 Task: Create a due date automation trigger when advanced on, 2 working days after a card is due add fields with custom field "Resume" set to a number greater than 1 and greater or equal to 10 at 11:00 AM.
Action: Mouse moved to (1200, 96)
Screenshot: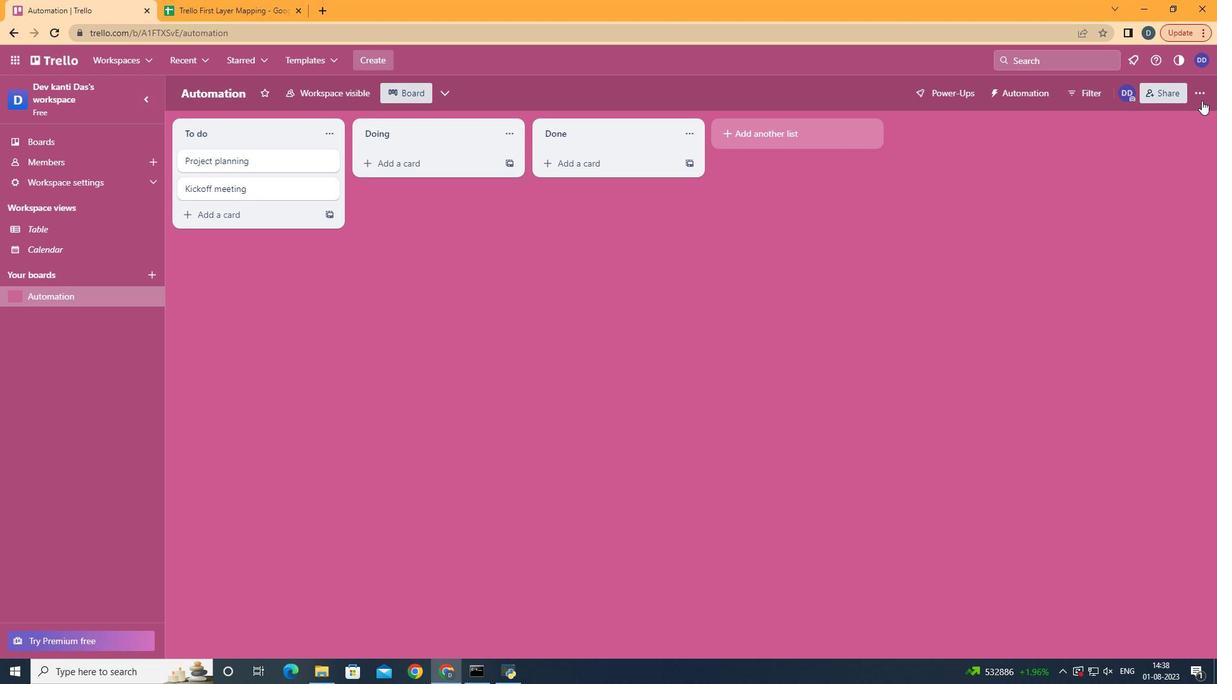 
Action: Mouse pressed left at (1200, 96)
Screenshot: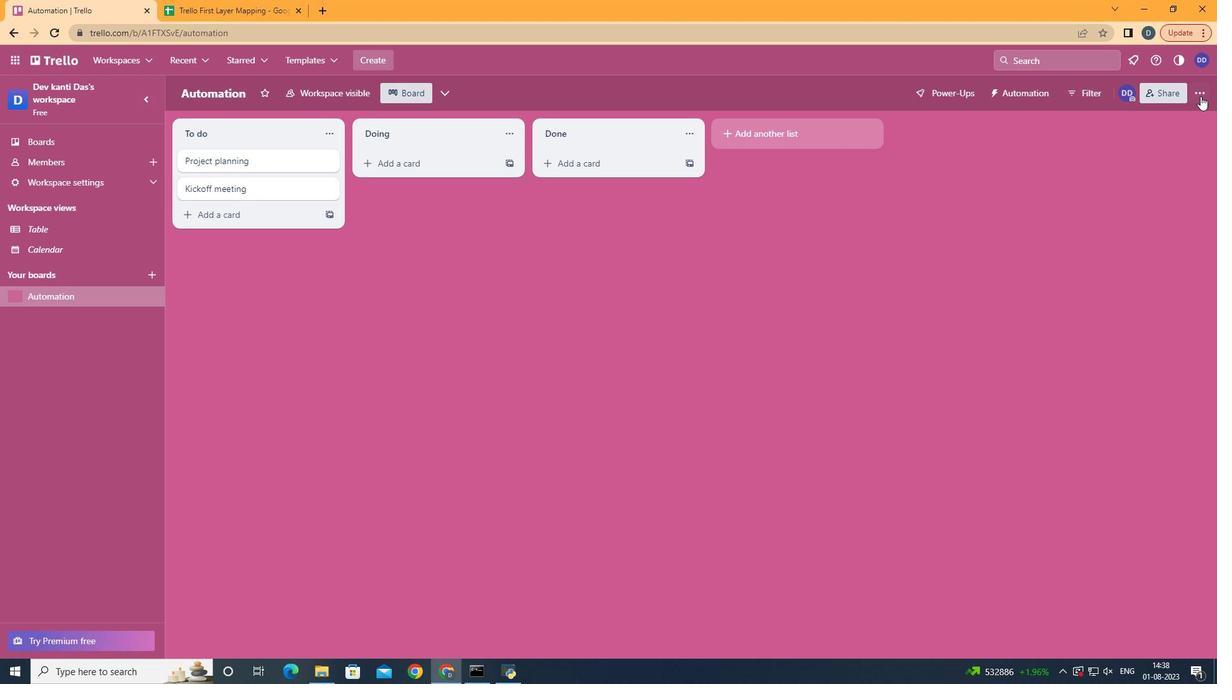 
Action: Mouse moved to (1130, 269)
Screenshot: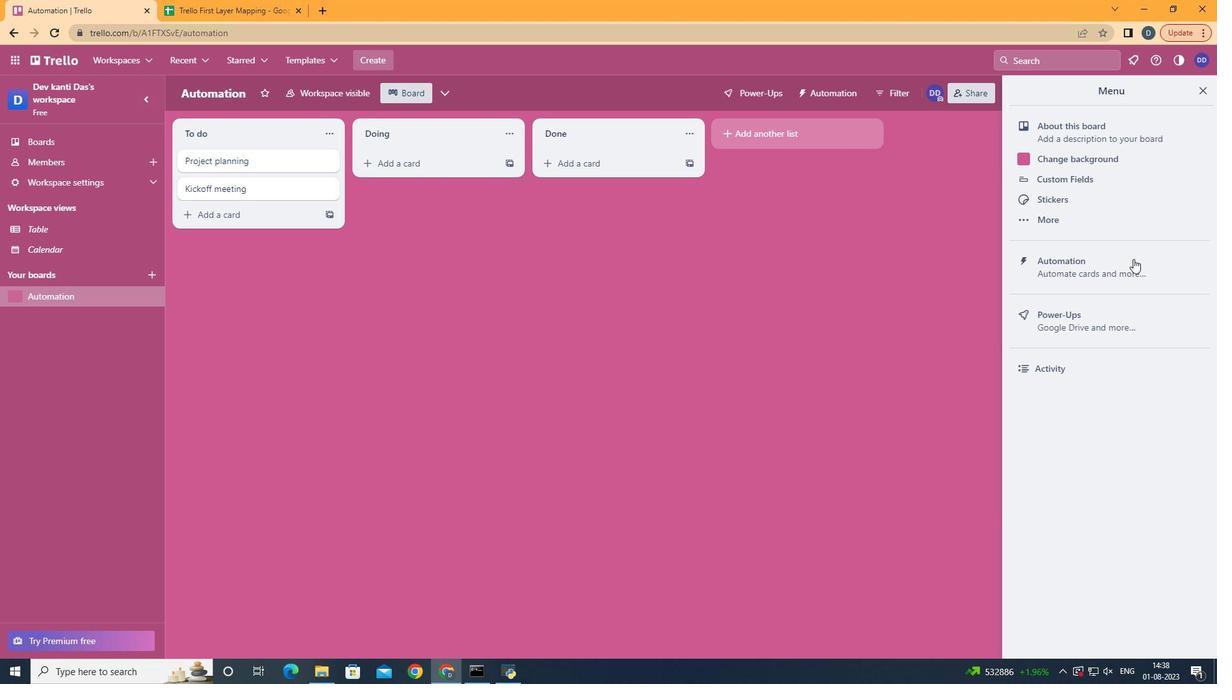 
Action: Mouse pressed left at (1130, 269)
Screenshot: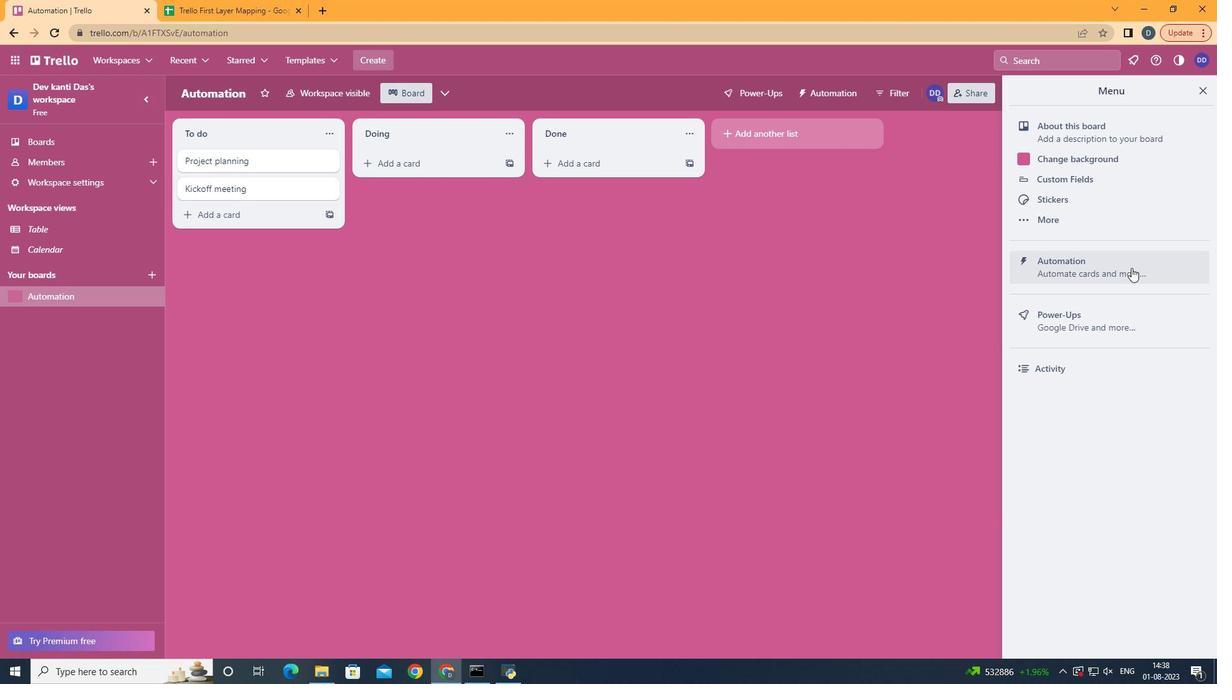 
Action: Mouse moved to (221, 254)
Screenshot: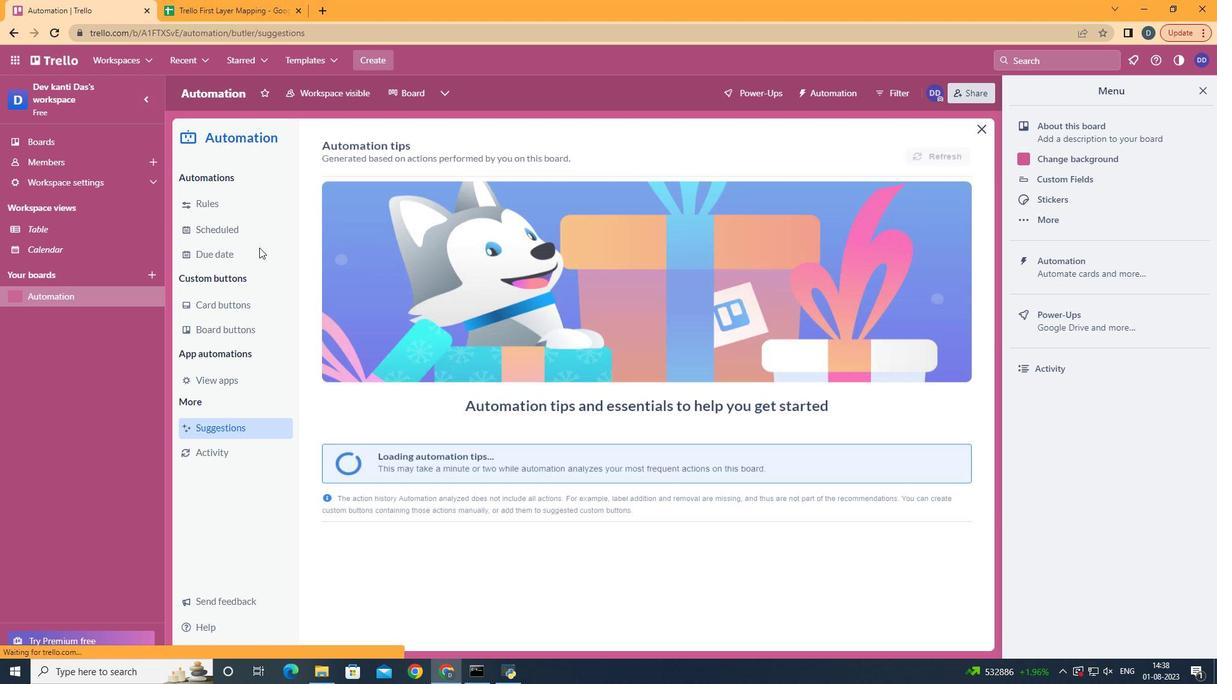 
Action: Mouse pressed left at (221, 254)
Screenshot: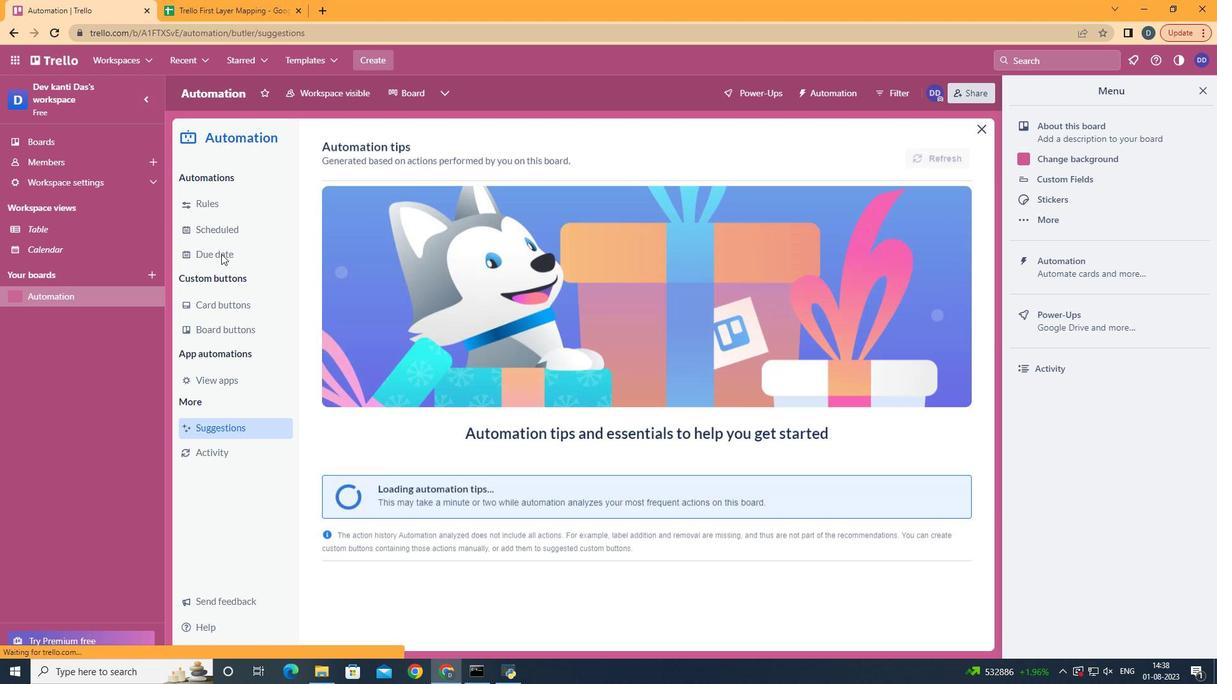 
Action: Mouse moved to (883, 153)
Screenshot: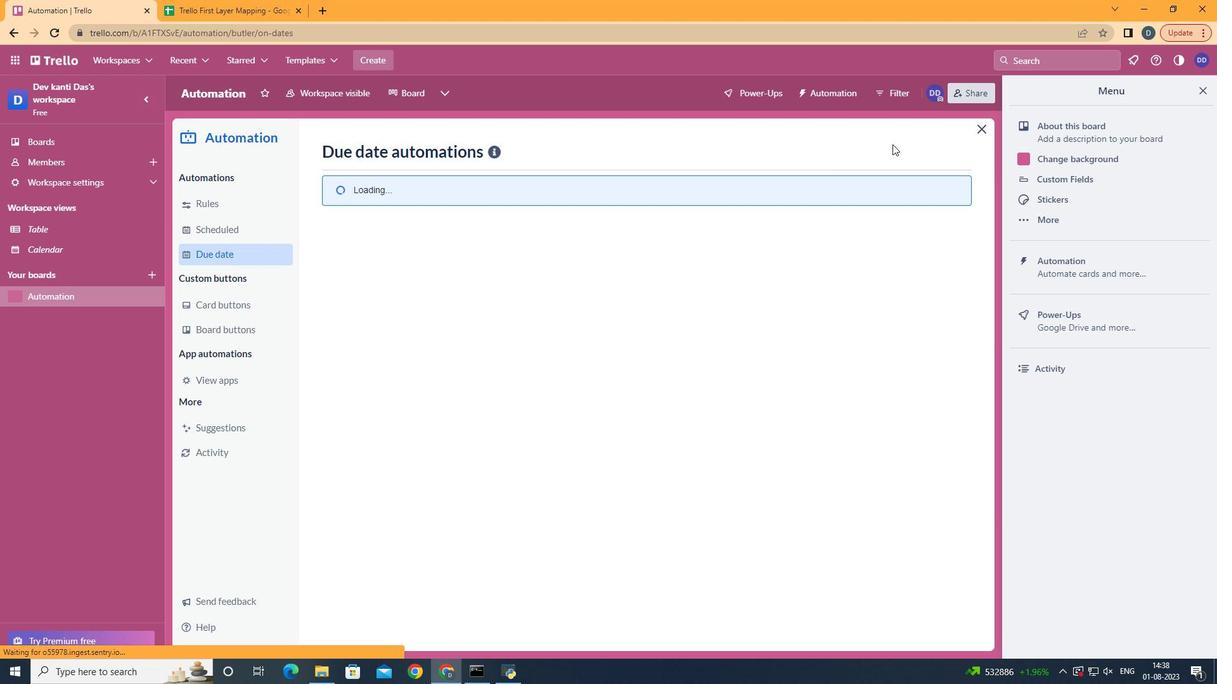 
Action: Mouse pressed left at (883, 153)
Screenshot: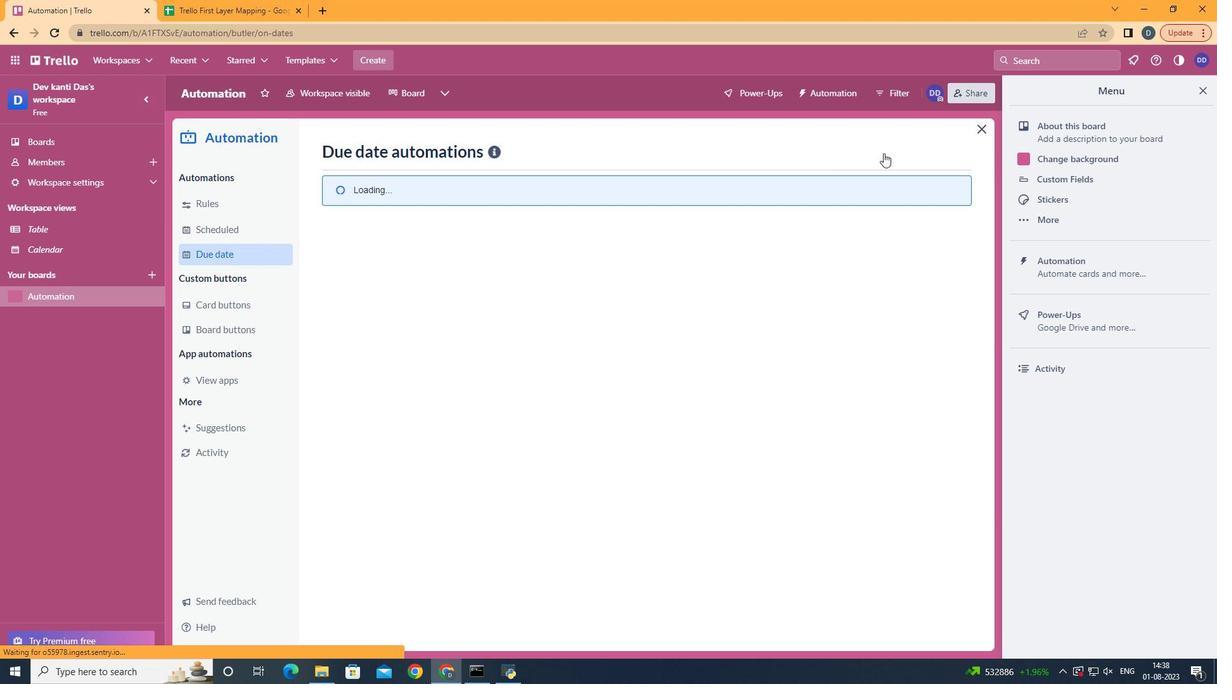 
Action: Mouse moved to (759, 264)
Screenshot: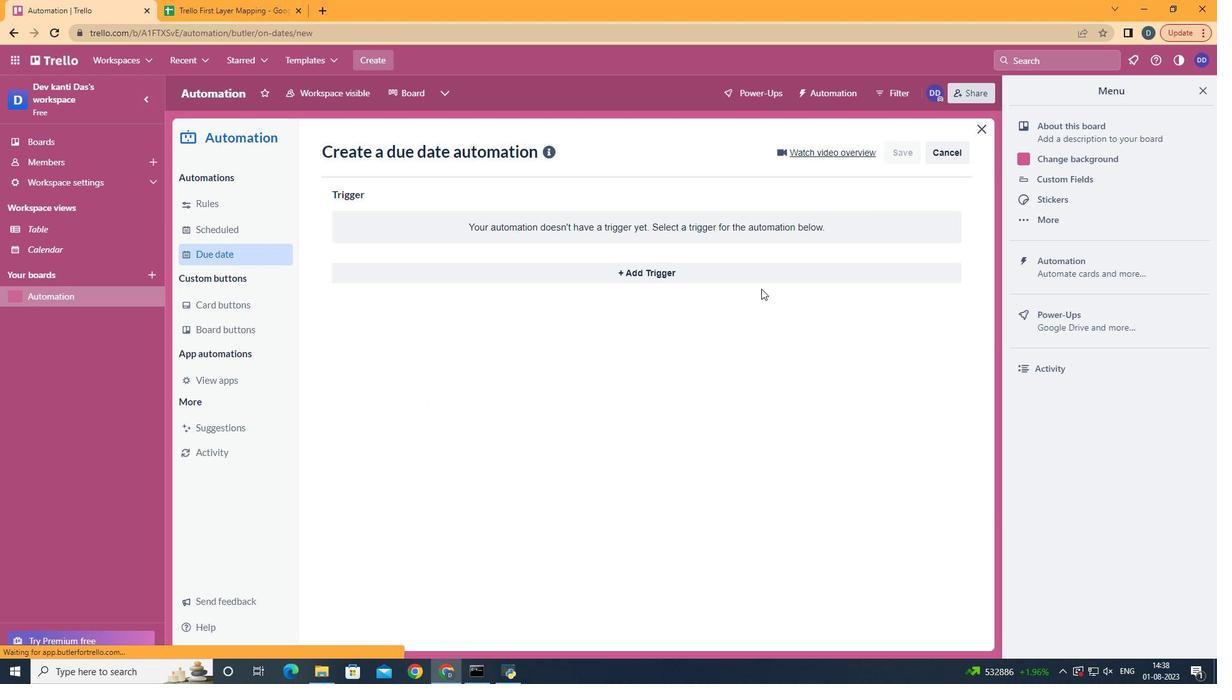 
Action: Mouse pressed left at (759, 264)
Screenshot: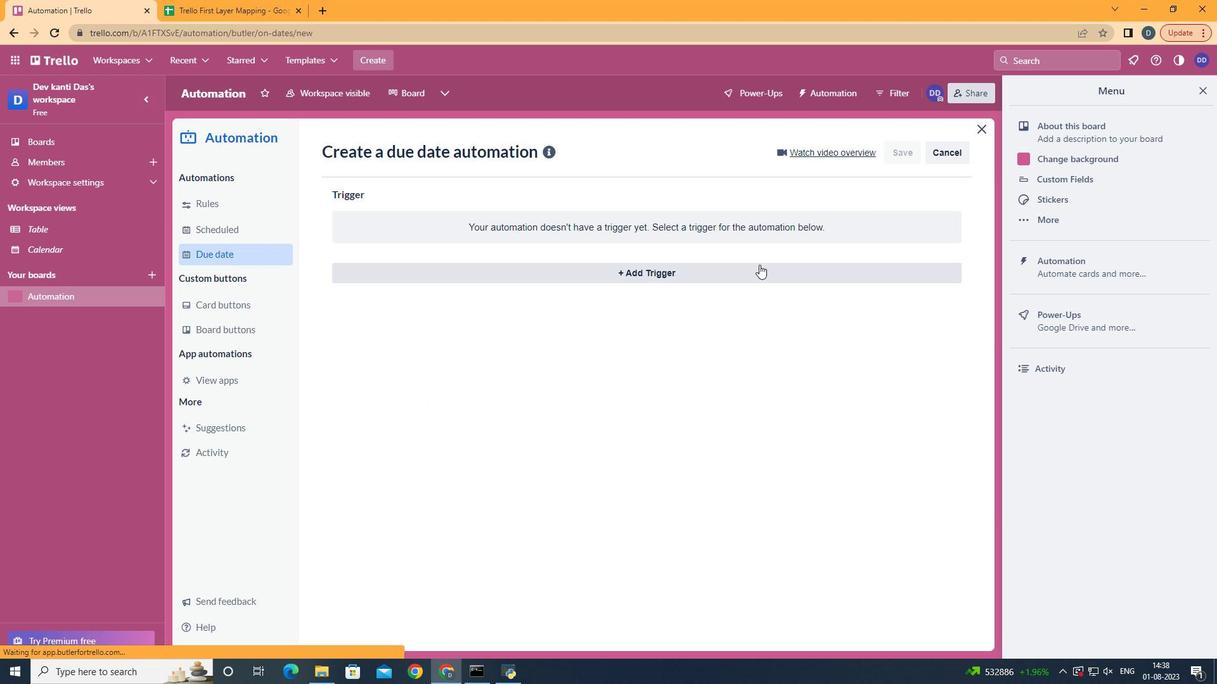 
Action: Mouse moved to (410, 515)
Screenshot: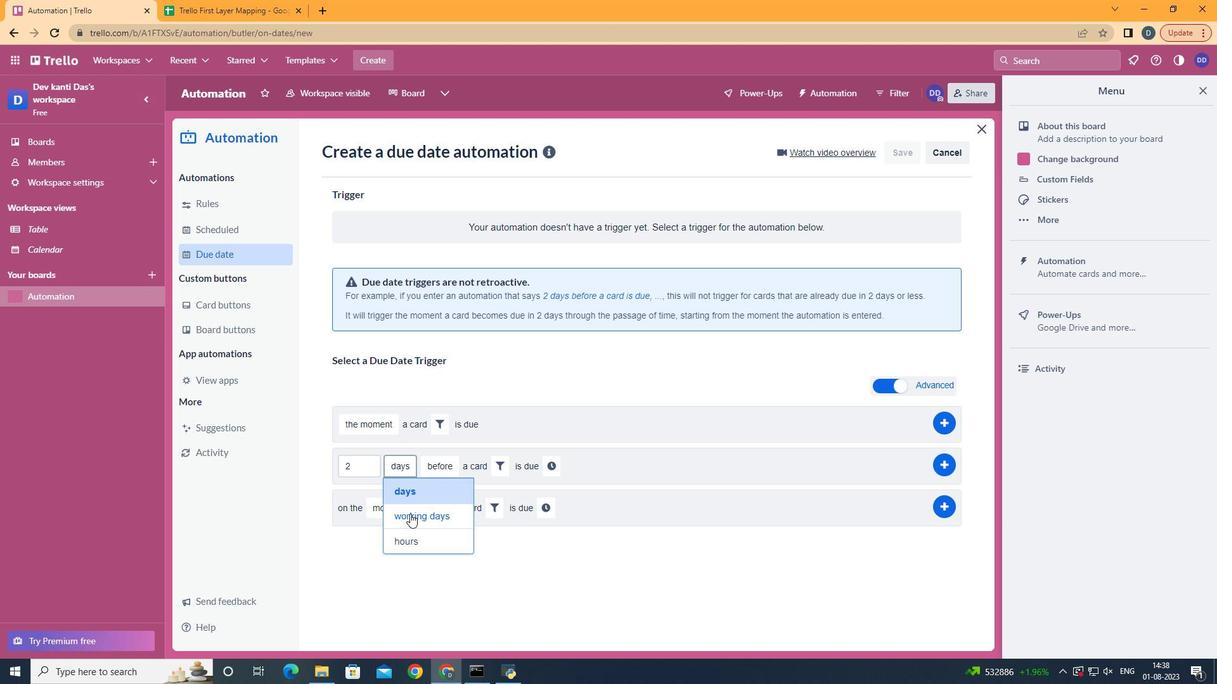
Action: Mouse pressed left at (410, 515)
Screenshot: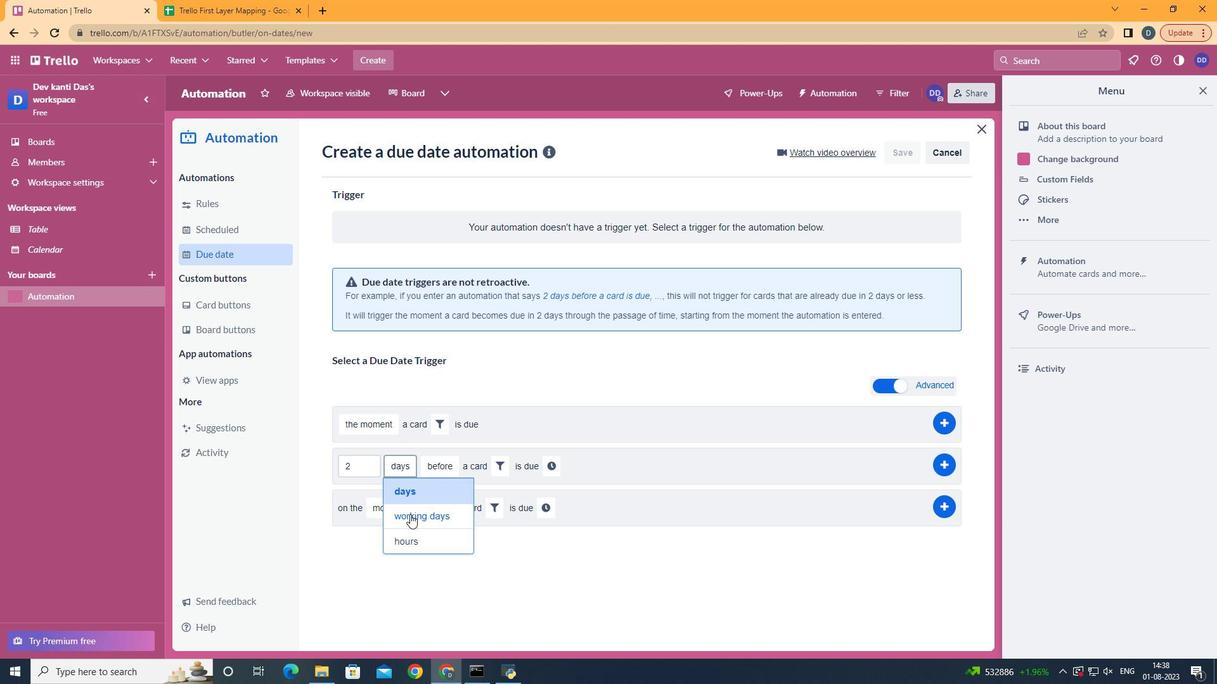 
Action: Mouse moved to (476, 523)
Screenshot: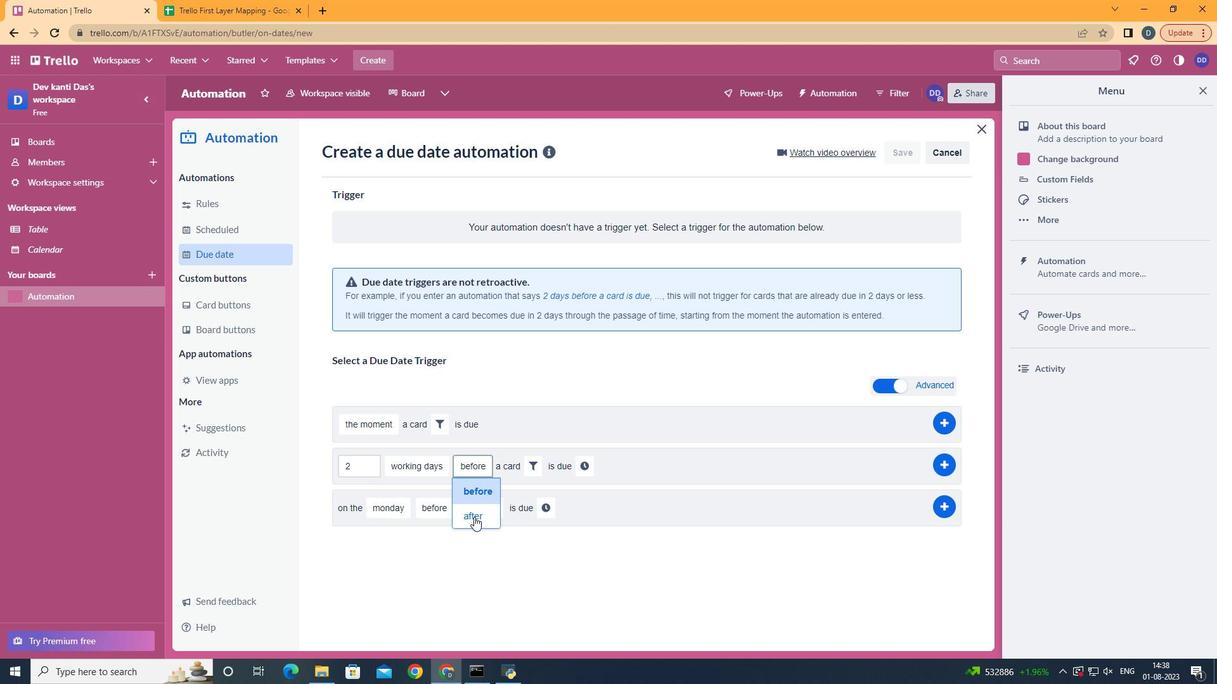 
Action: Mouse pressed left at (476, 523)
Screenshot: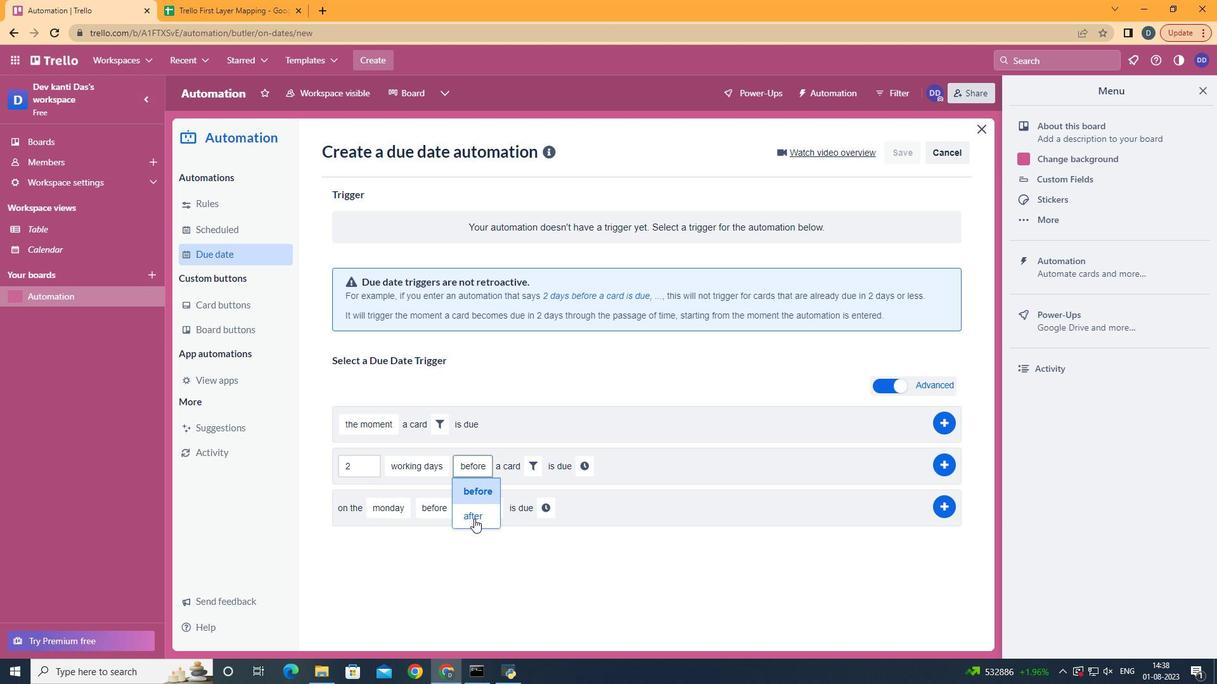 
Action: Mouse moved to (520, 461)
Screenshot: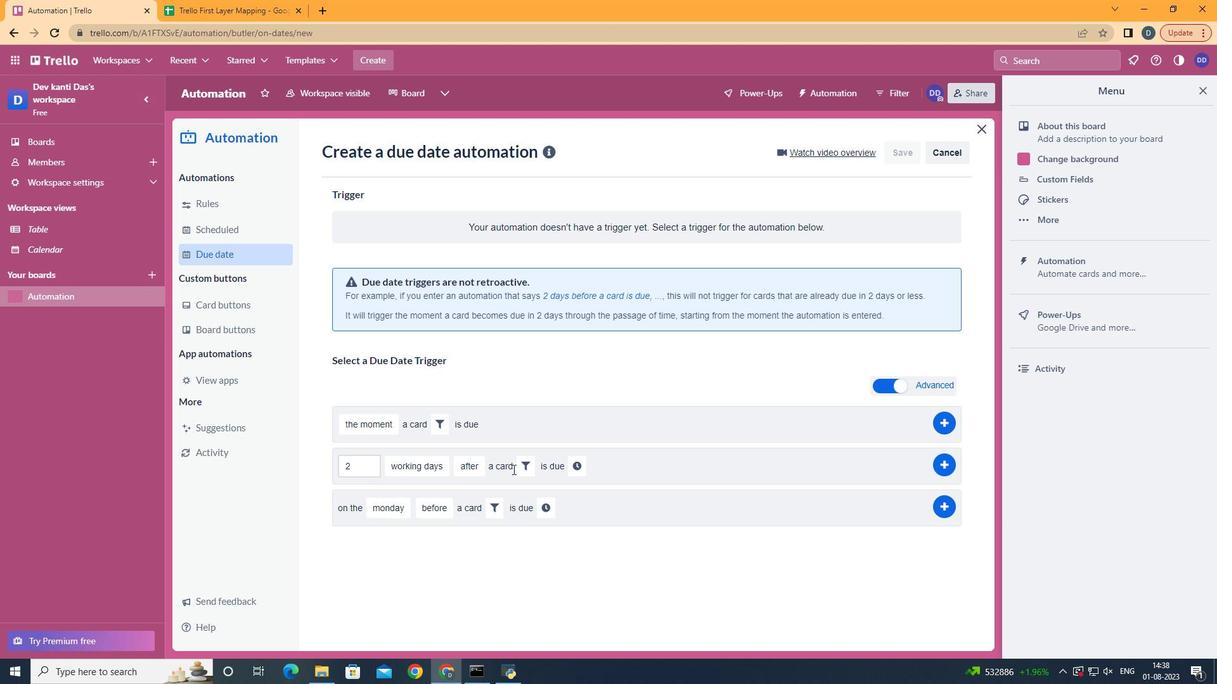 
Action: Mouse pressed left at (520, 461)
Screenshot: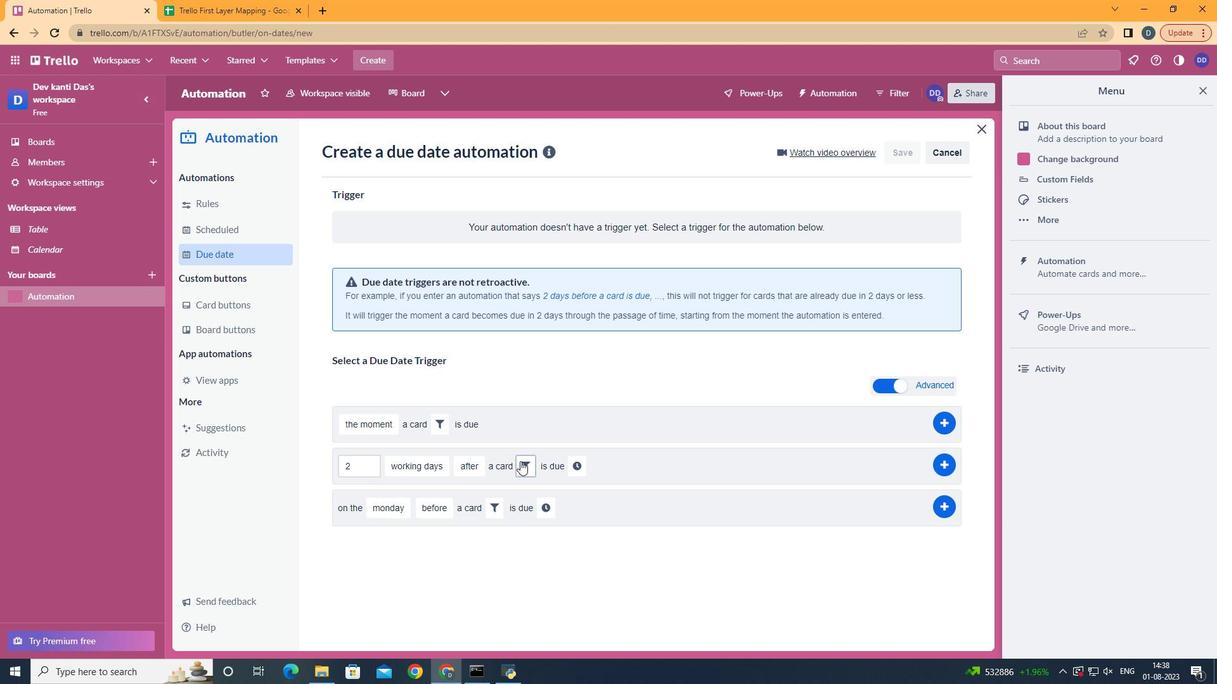 
Action: Mouse moved to (730, 508)
Screenshot: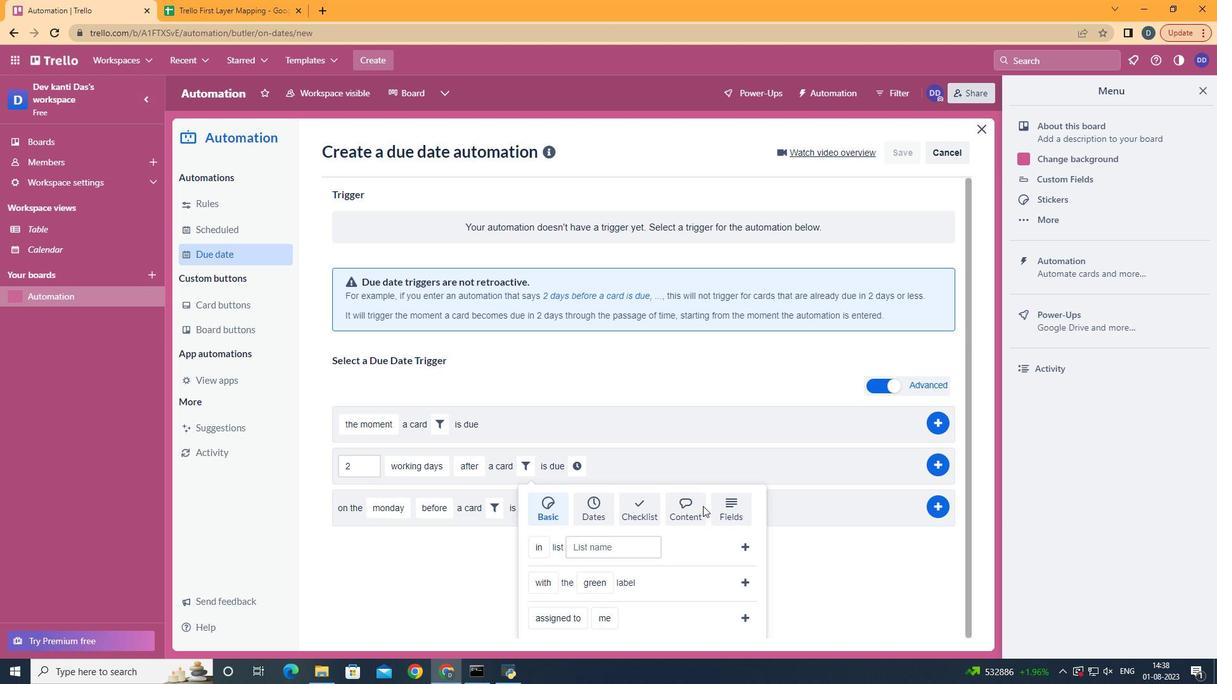 
Action: Mouse pressed left at (730, 508)
Screenshot: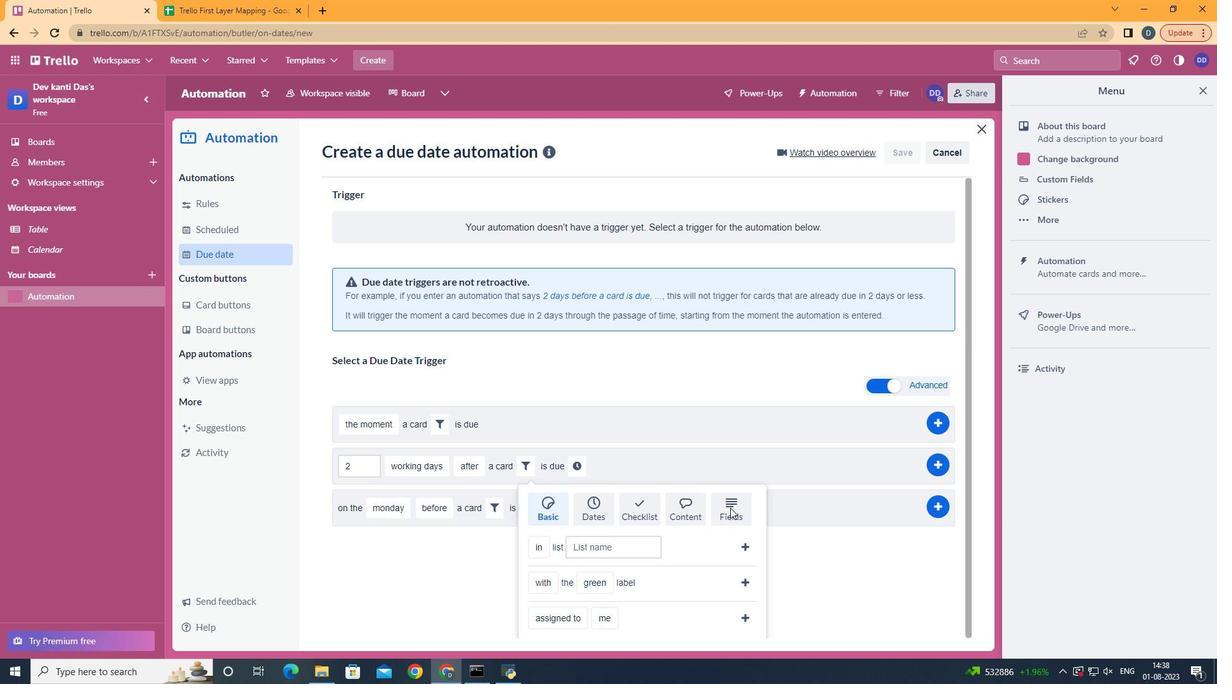 
Action: Mouse moved to (730, 508)
Screenshot: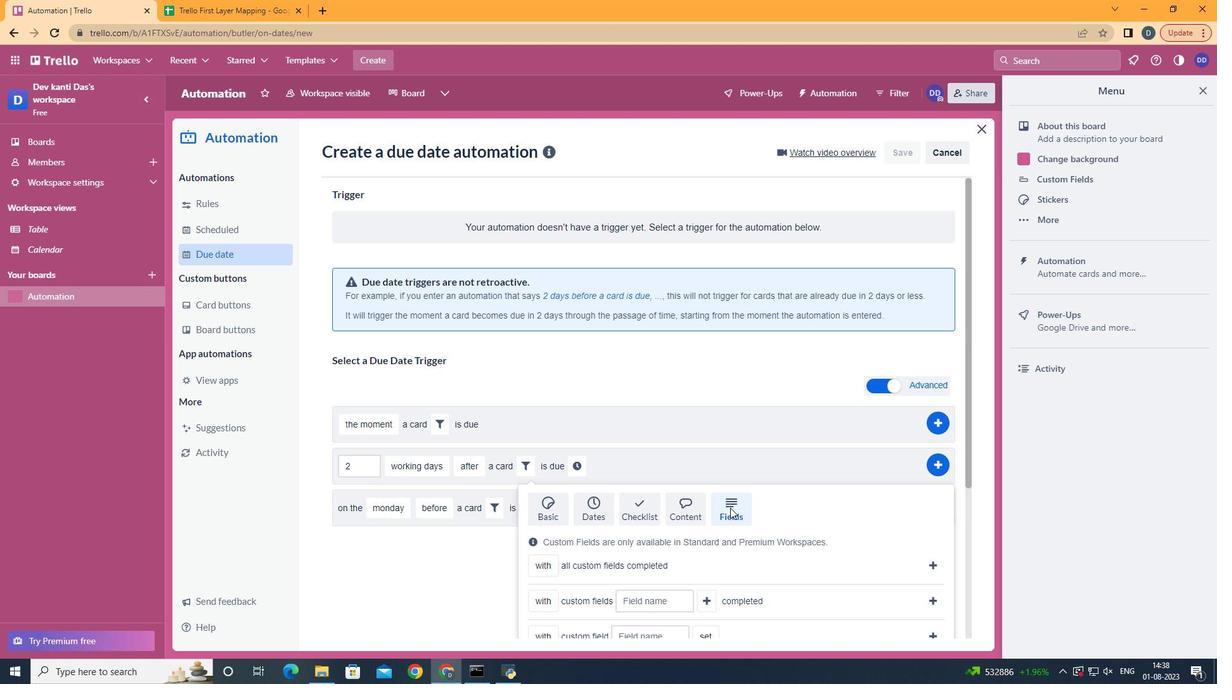 
Action: Mouse scrolled (730, 507) with delta (0, 0)
Screenshot: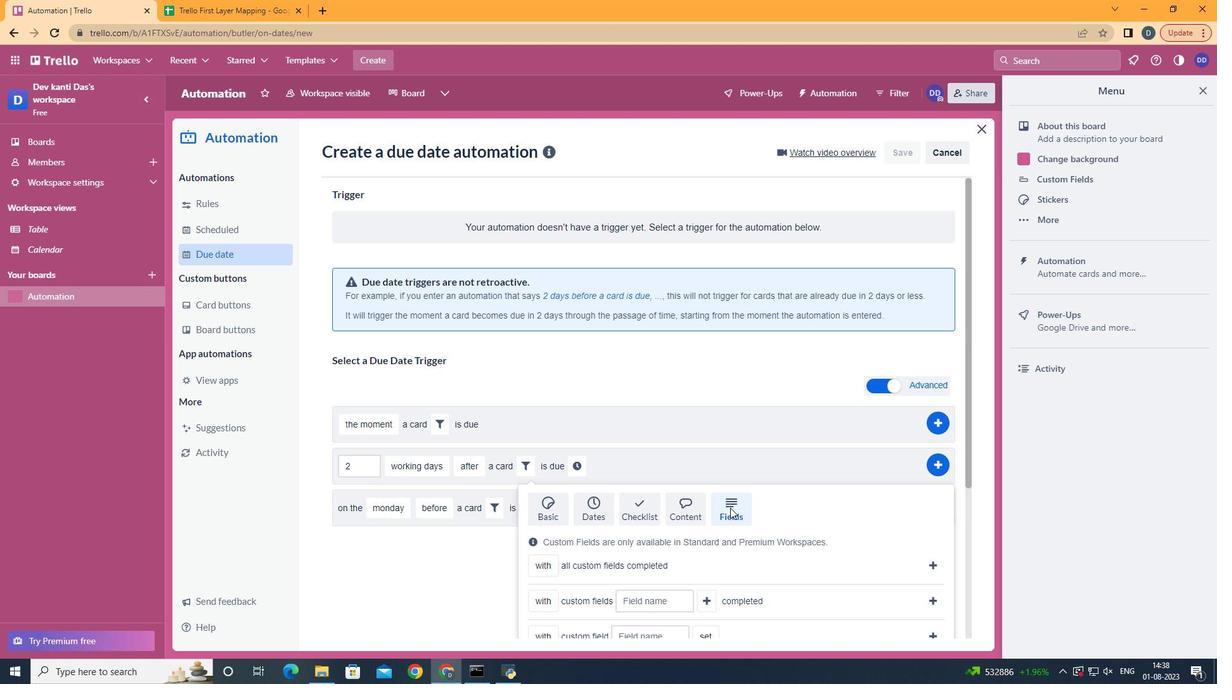
Action: Mouse moved to (733, 509)
Screenshot: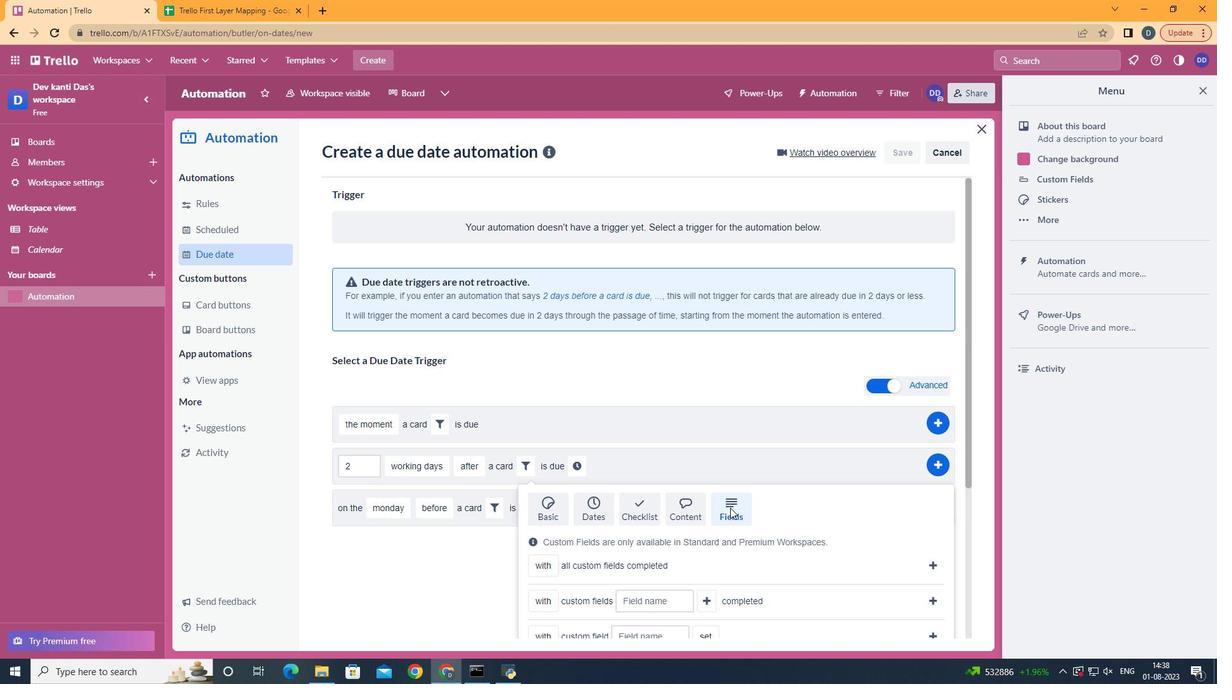 
Action: Mouse scrolled (733, 508) with delta (0, 0)
Screenshot: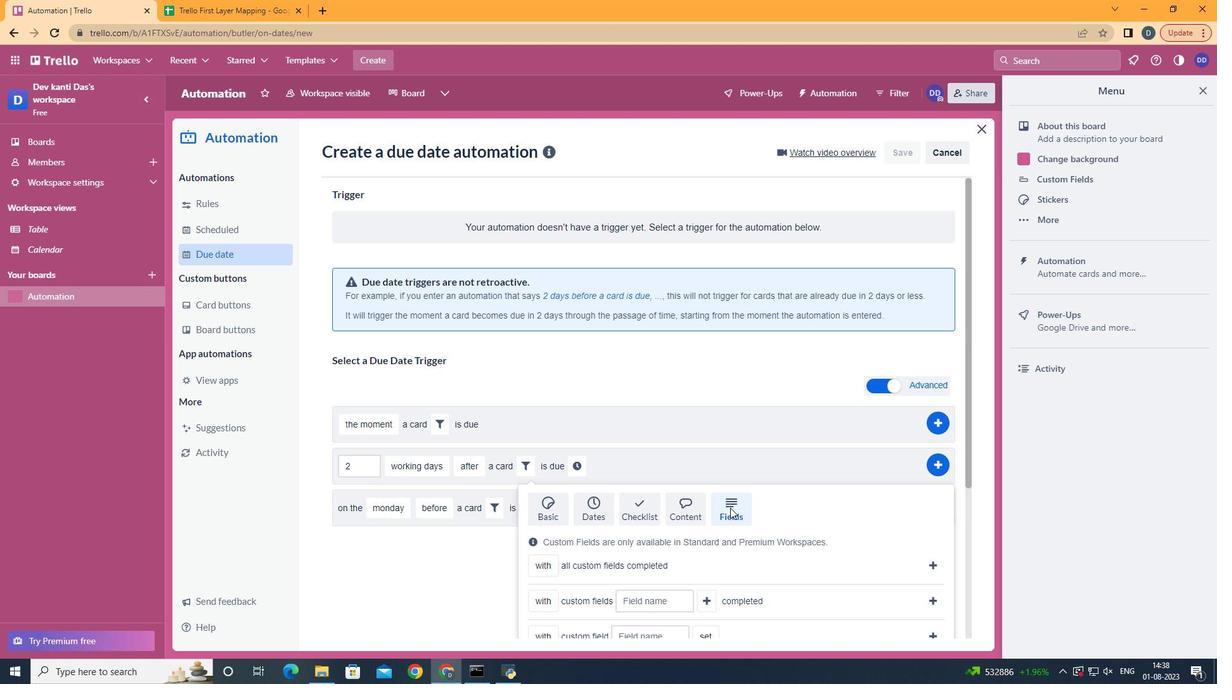 
Action: Mouse moved to (734, 509)
Screenshot: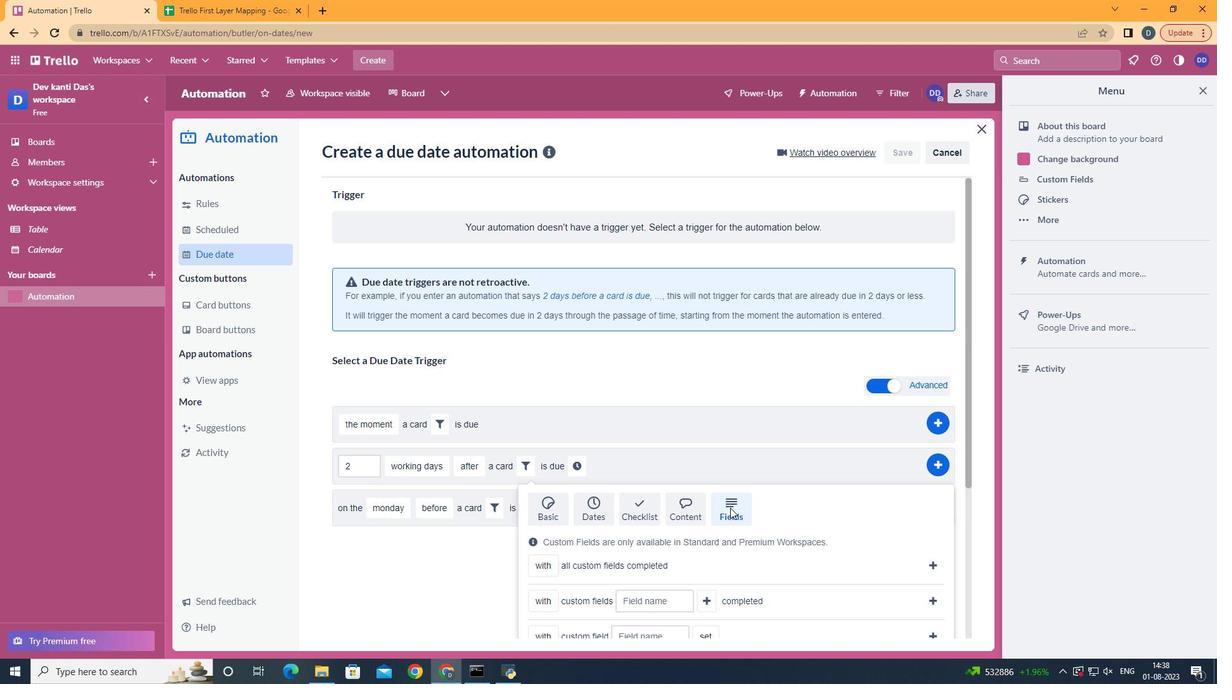 
Action: Mouse scrolled (734, 508) with delta (0, 0)
Screenshot: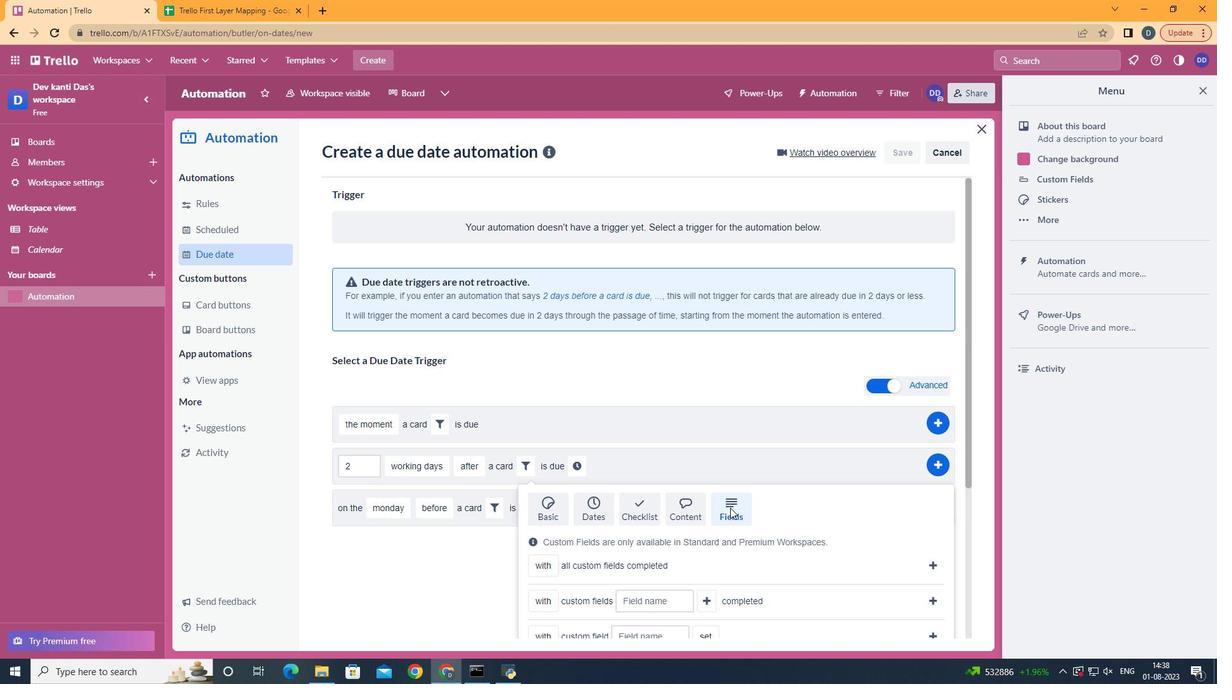 
Action: Mouse moved to (735, 509)
Screenshot: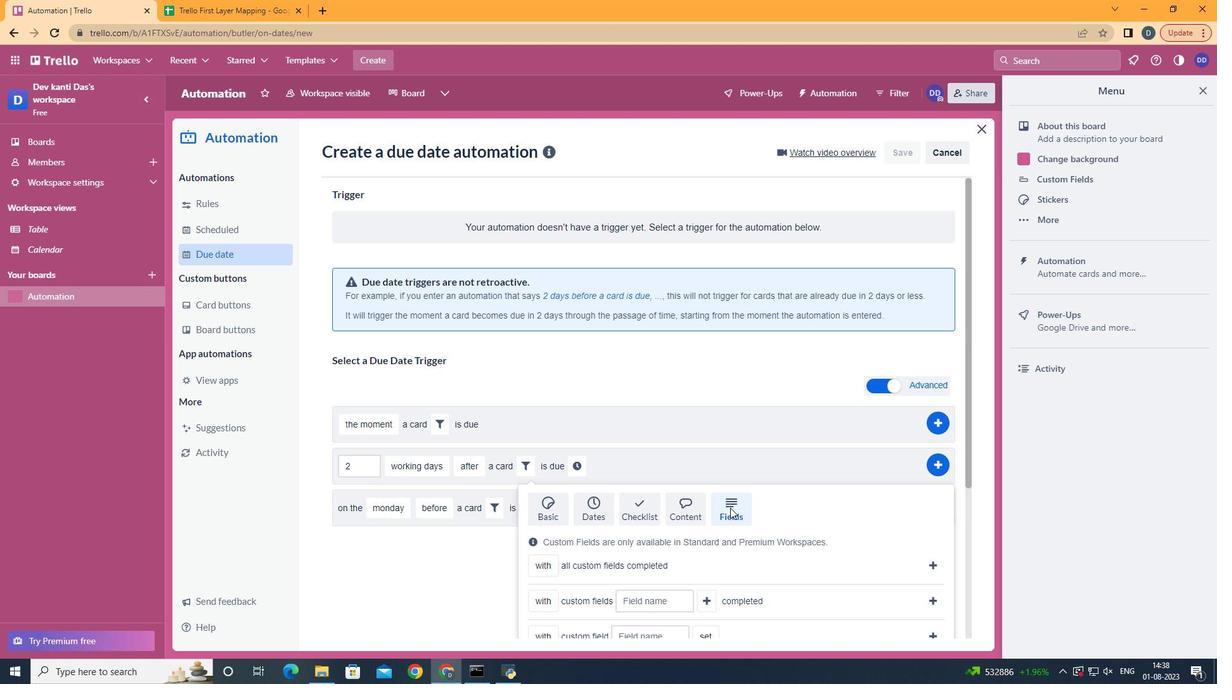 
Action: Mouse scrolled (735, 508) with delta (0, 0)
Screenshot: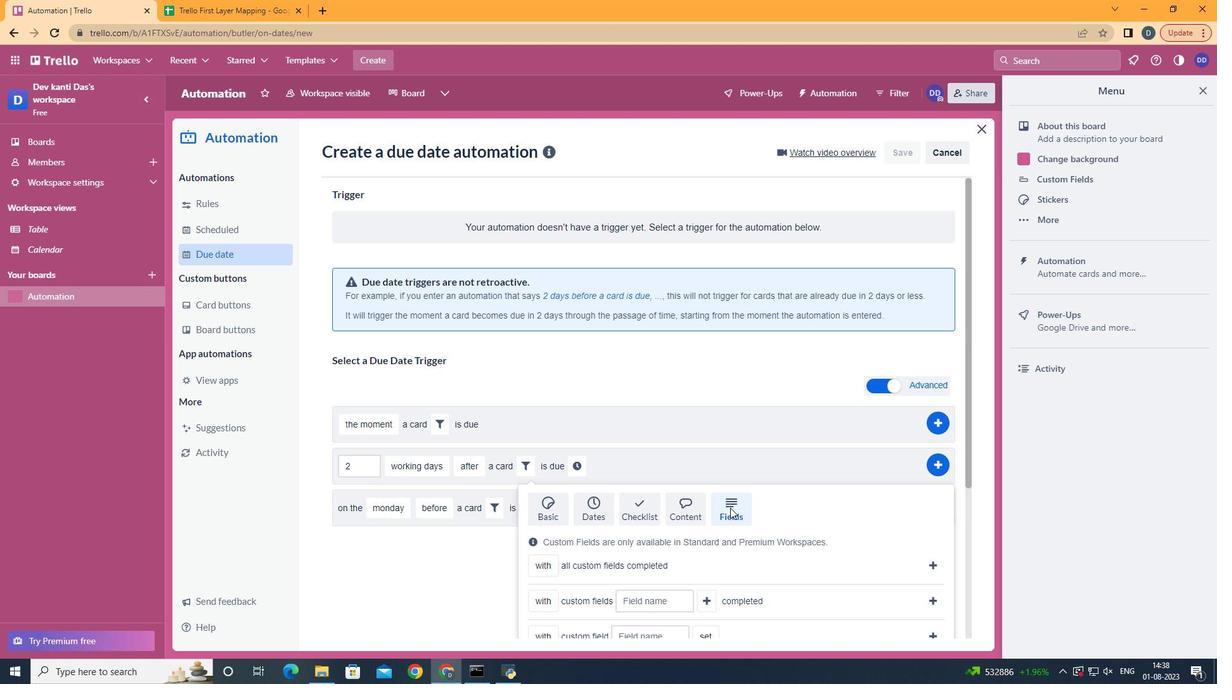 
Action: Mouse moved to (735, 509)
Screenshot: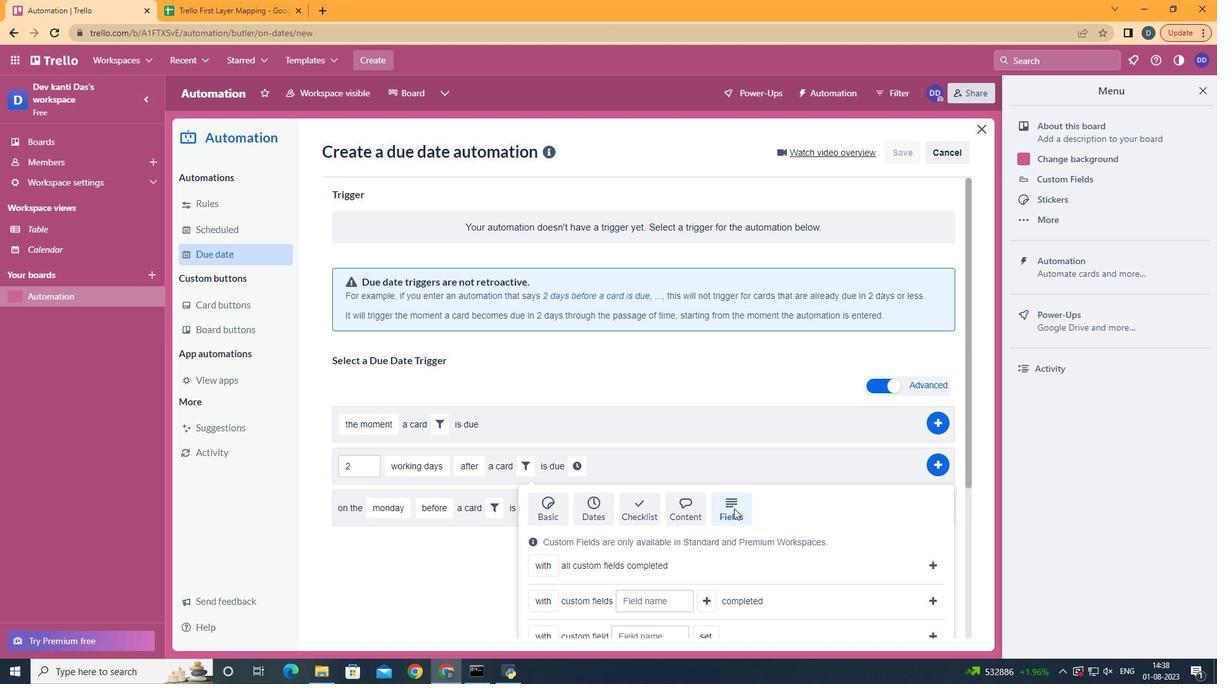 
Action: Mouse scrolled (735, 508) with delta (0, 0)
Screenshot: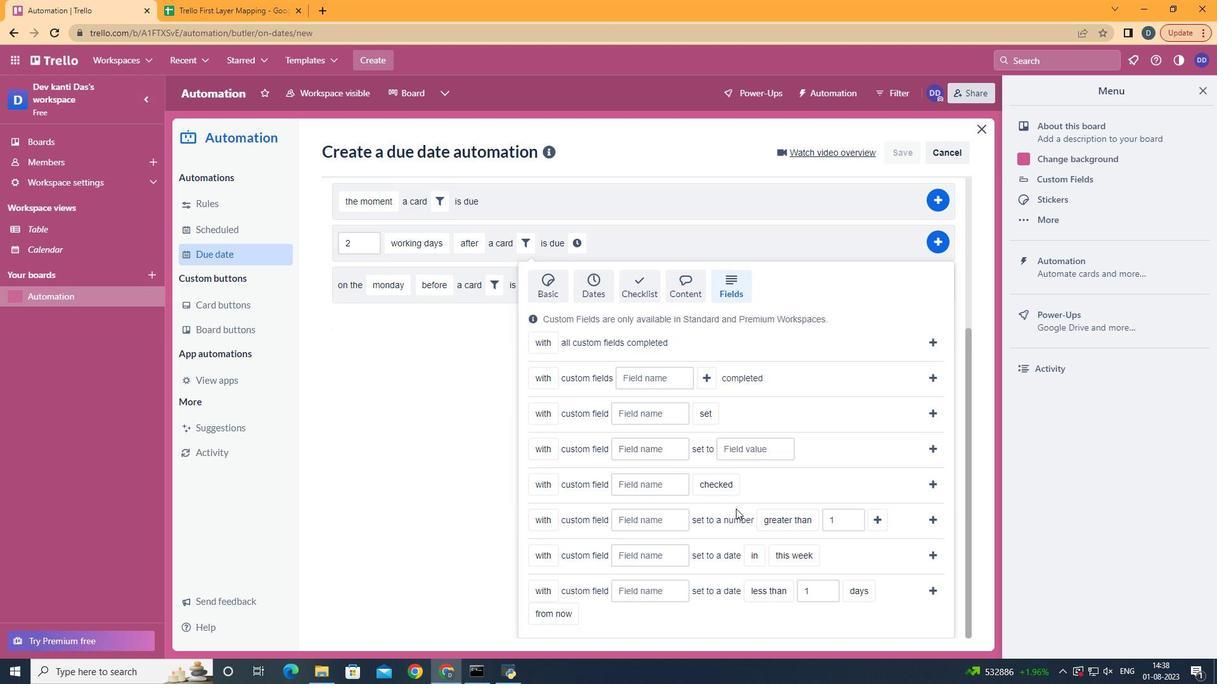 
Action: Mouse scrolled (735, 508) with delta (0, 0)
Screenshot: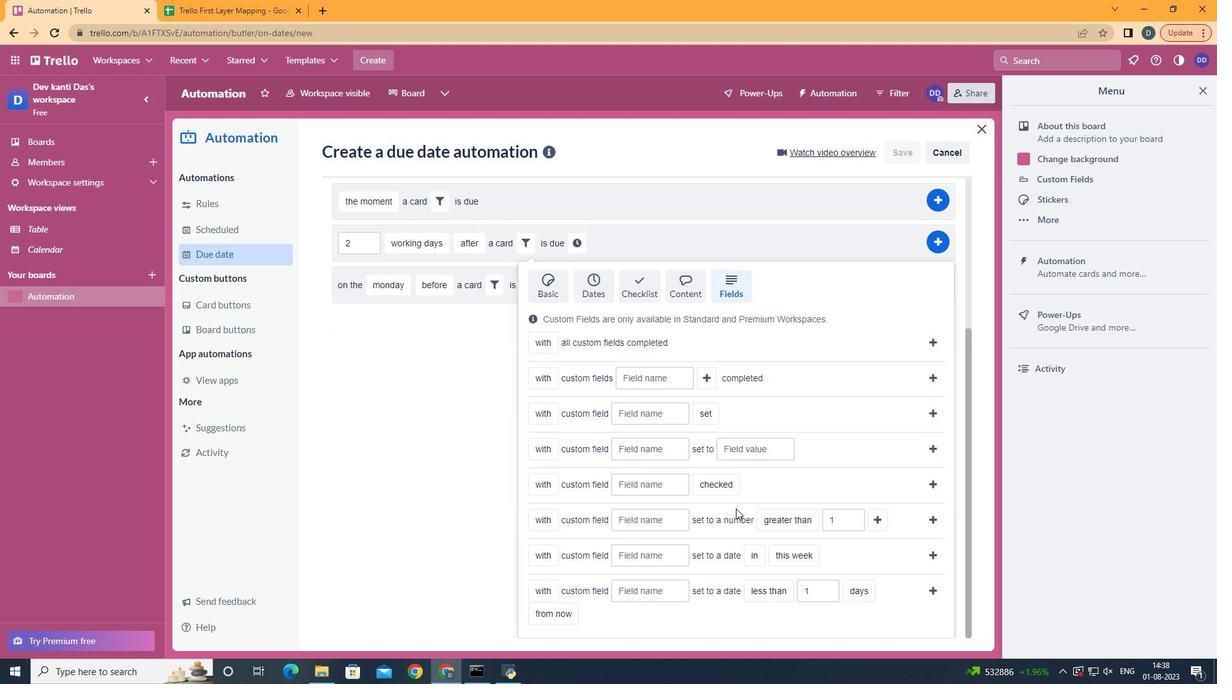 
Action: Mouse moved to (736, 508)
Screenshot: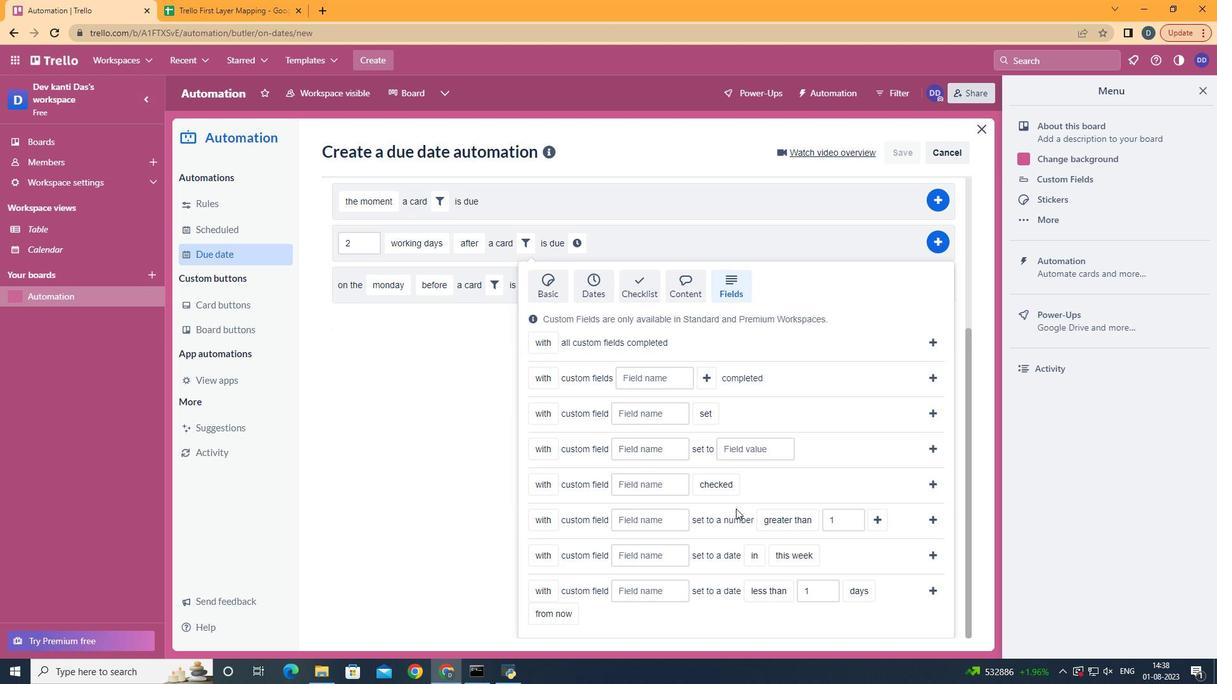 
Action: Mouse scrolled (735, 508) with delta (0, 0)
Screenshot: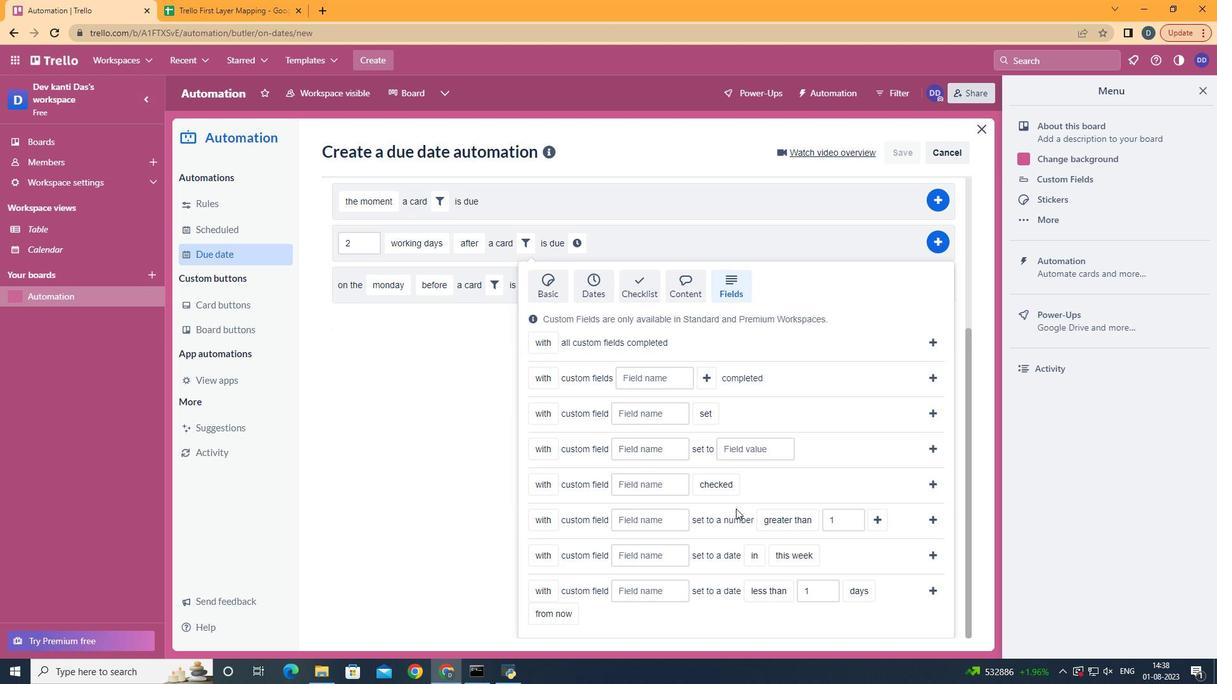 
Action: Mouse moved to (550, 545)
Screenshot: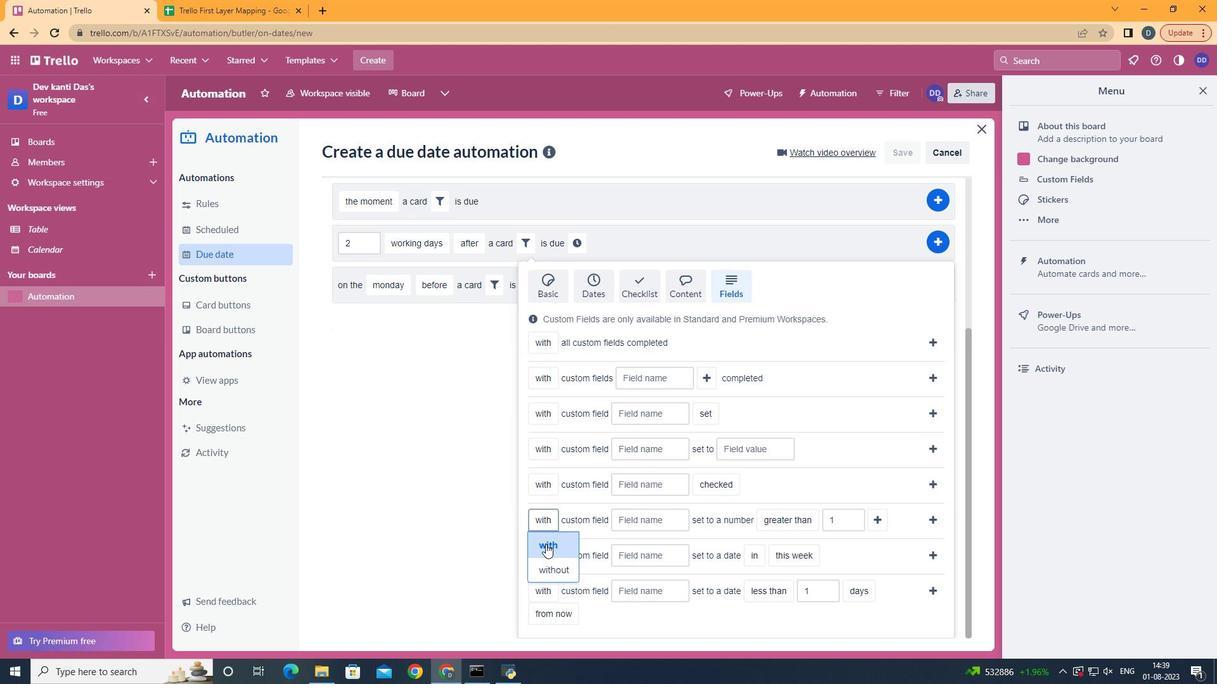 
Action: Mouse pressed left at (550, 545)
Screenshot: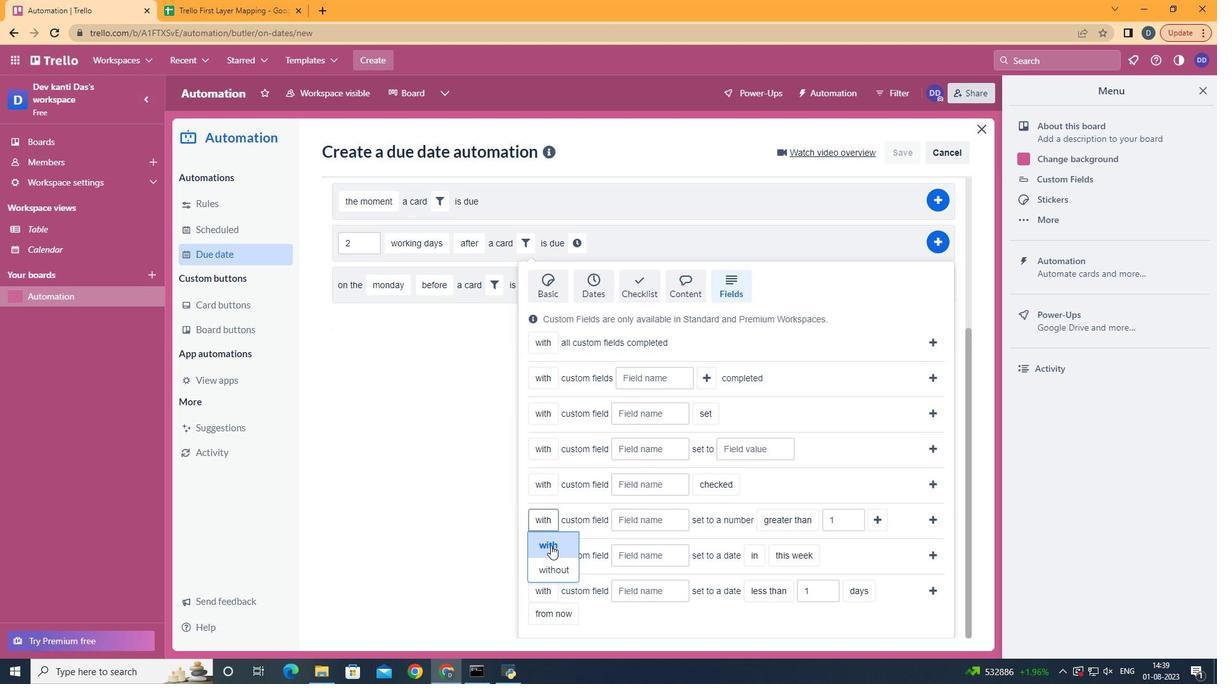 
Action: Mouse moved to (673, 526)
Screenshot: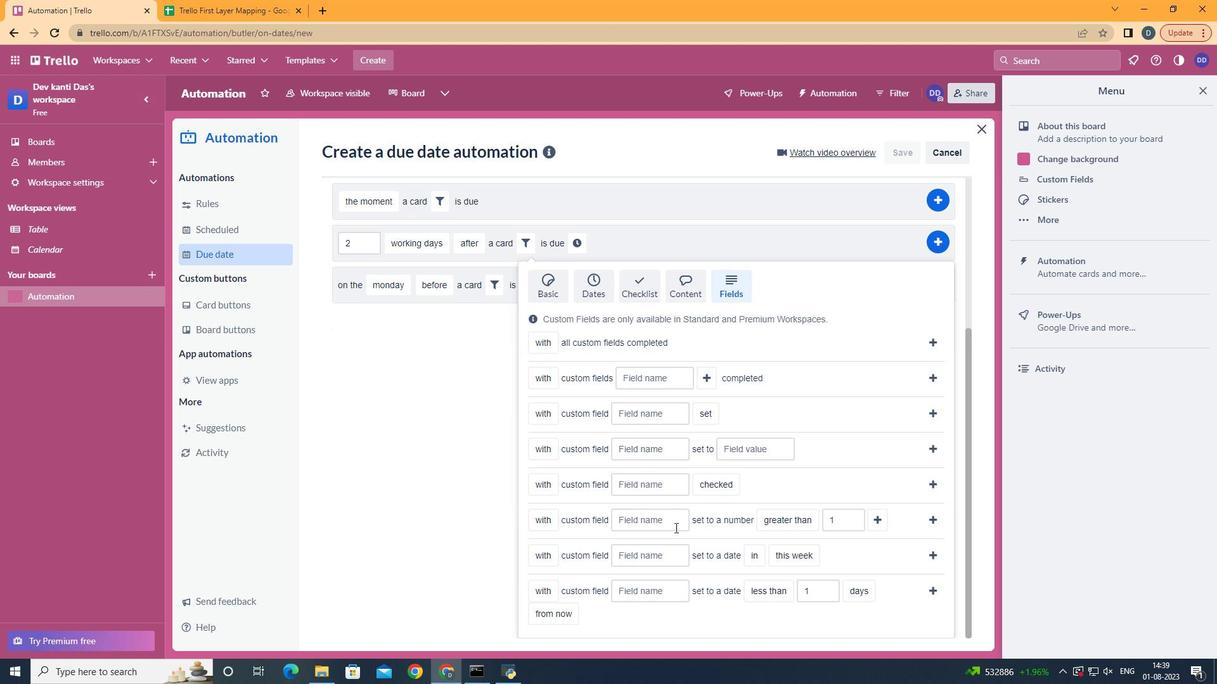 
Action: Mouse pressed left at (673, 526)
Screenshot: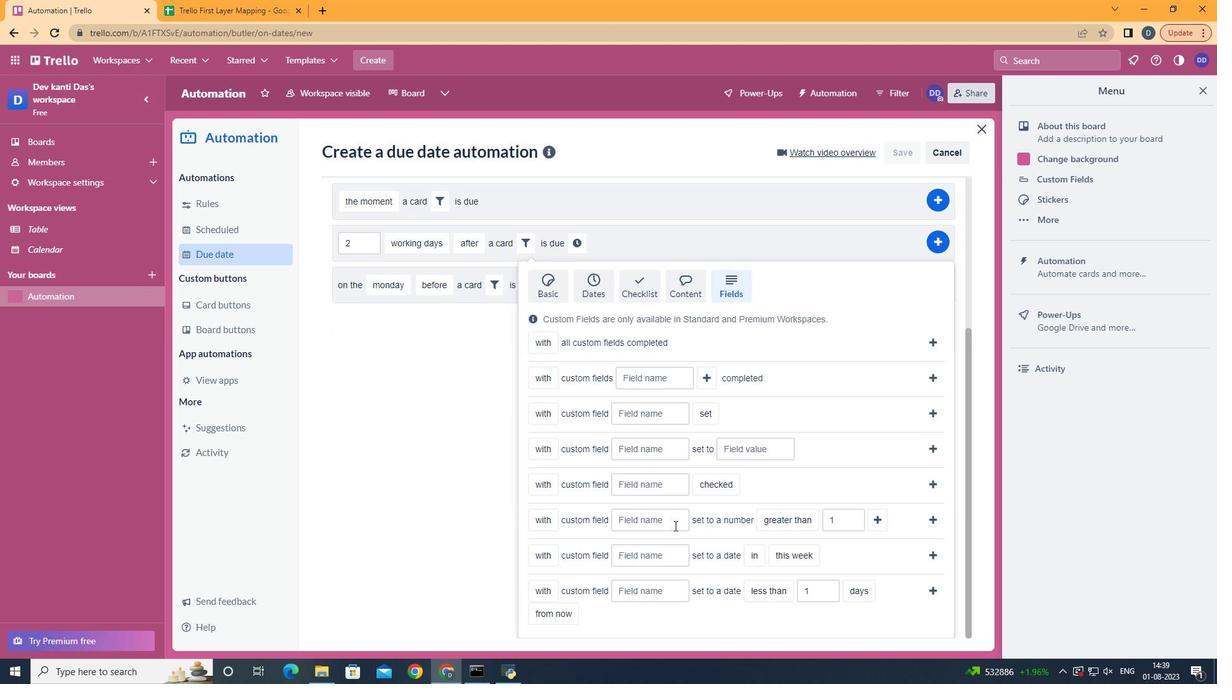 
Action: Mouse moved to (673, 526)
Screenshot: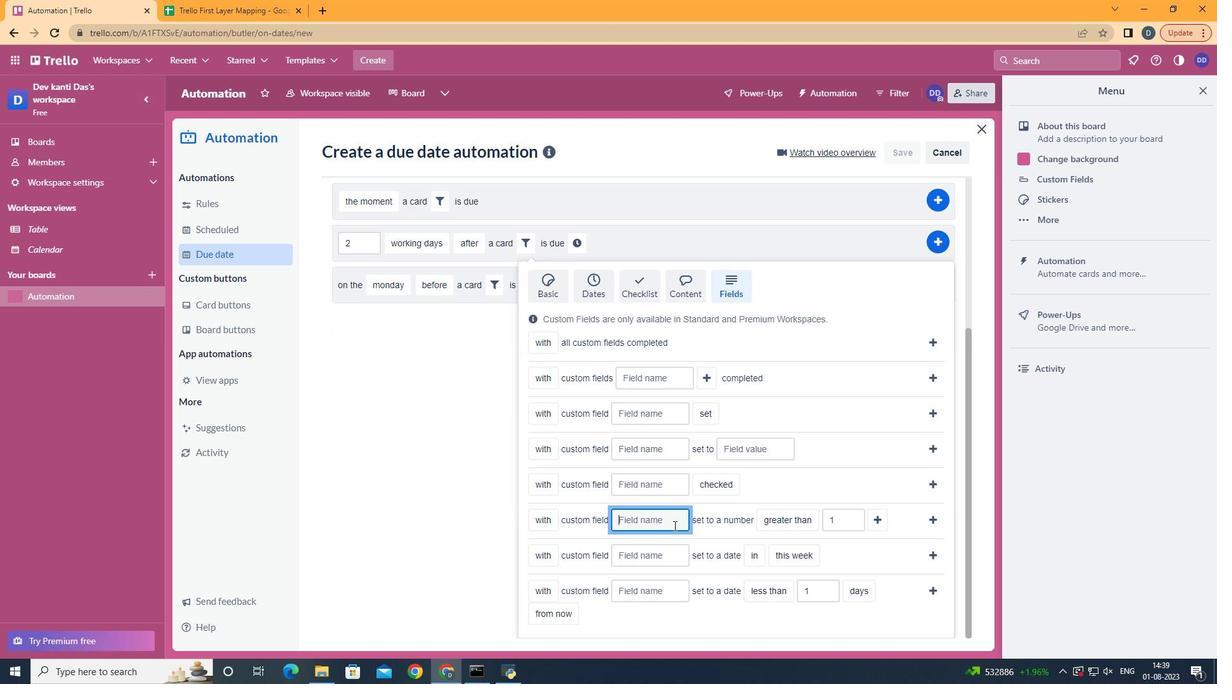 
Action: Key pressed <Key.shift>Resume
Screenshot: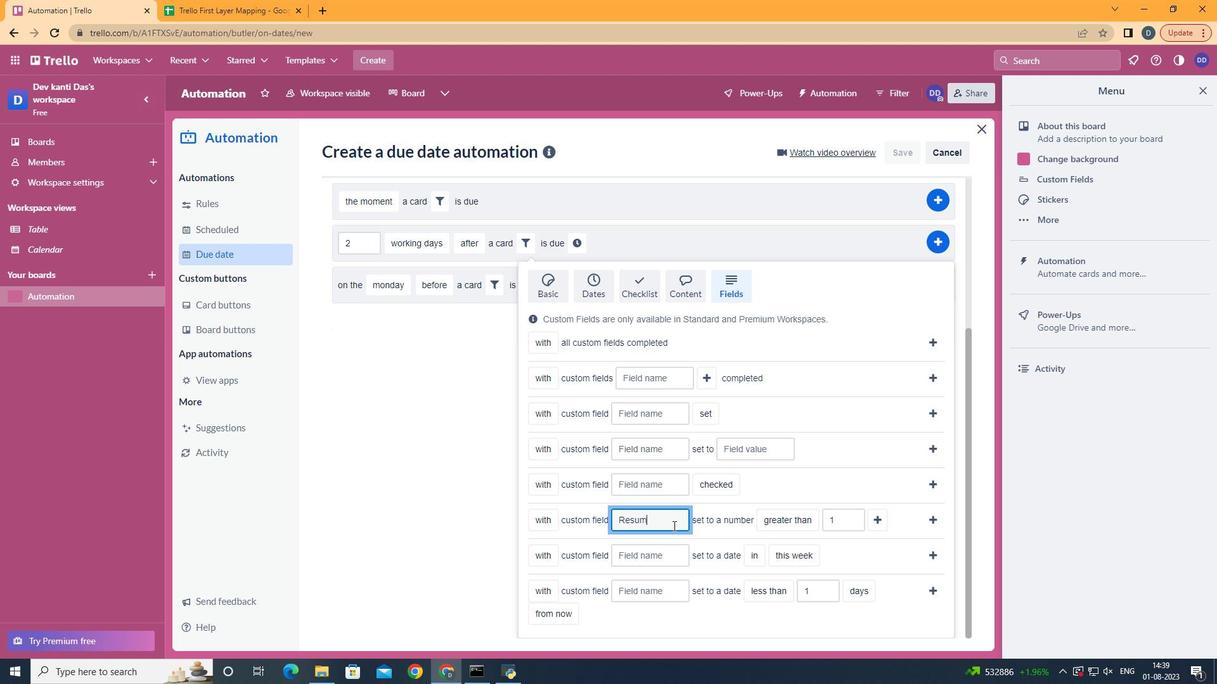 
Action: Mouse moved to (796, 545)
Screenshot: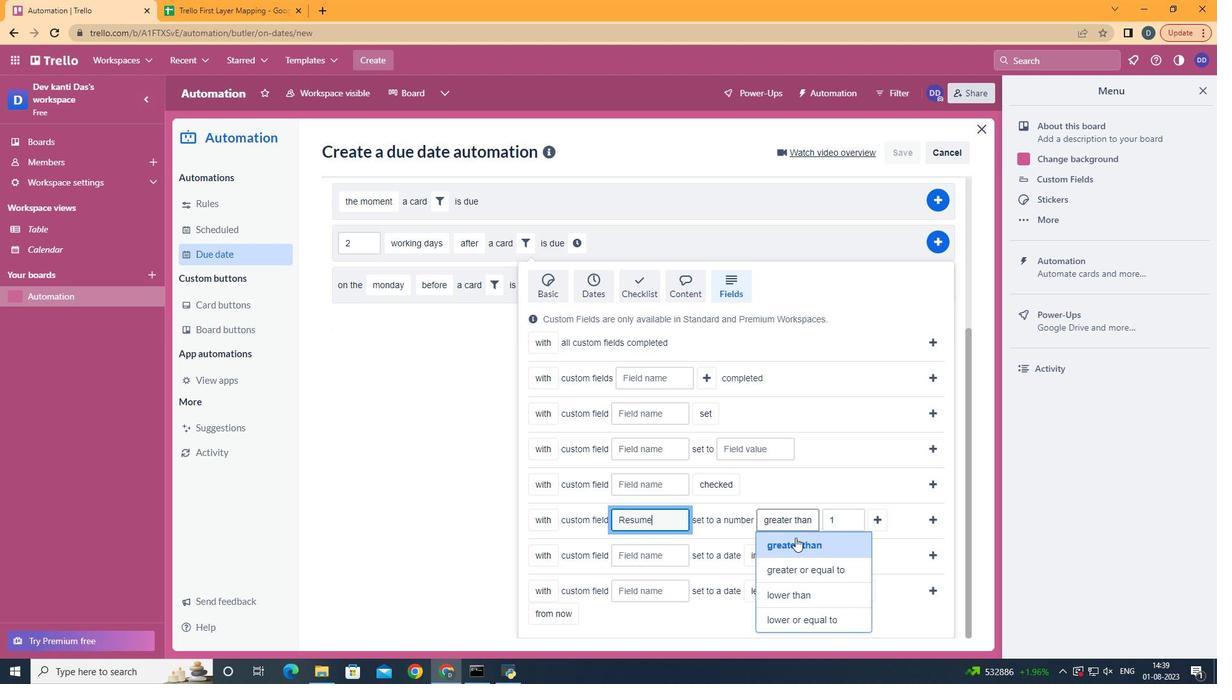 
Action: Mouse pressed left at (796, 545)
Screenshot: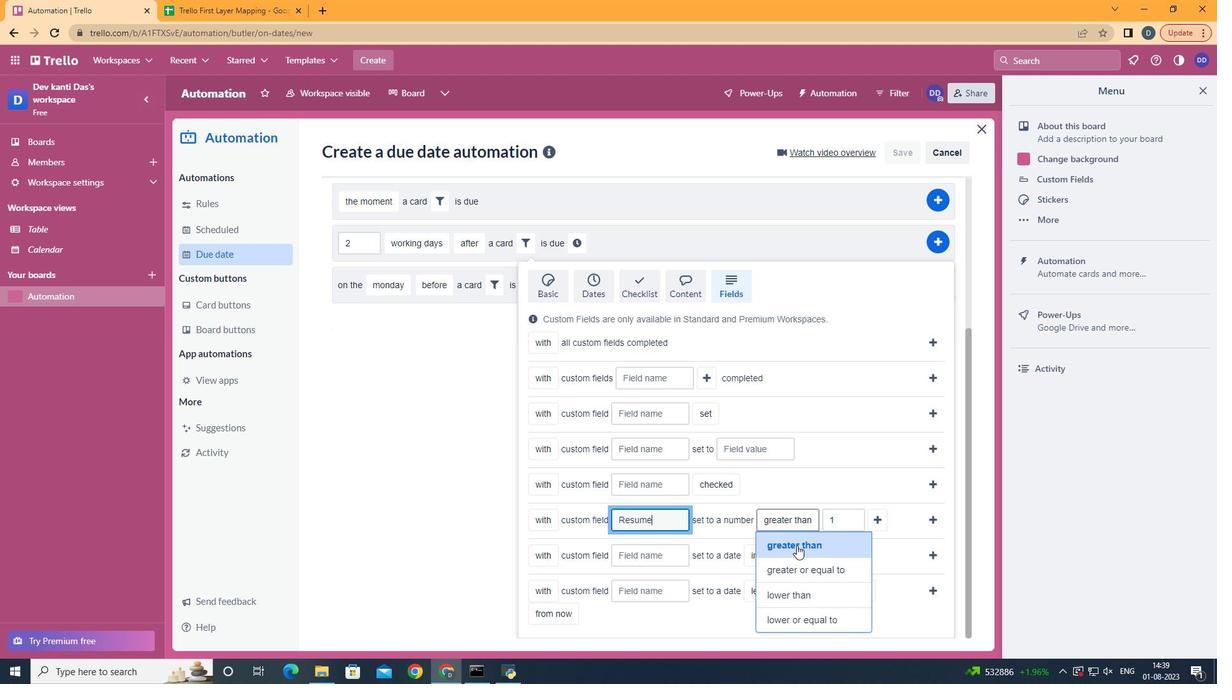 
Action: Mouse moved to (884, 521)
Screenshot: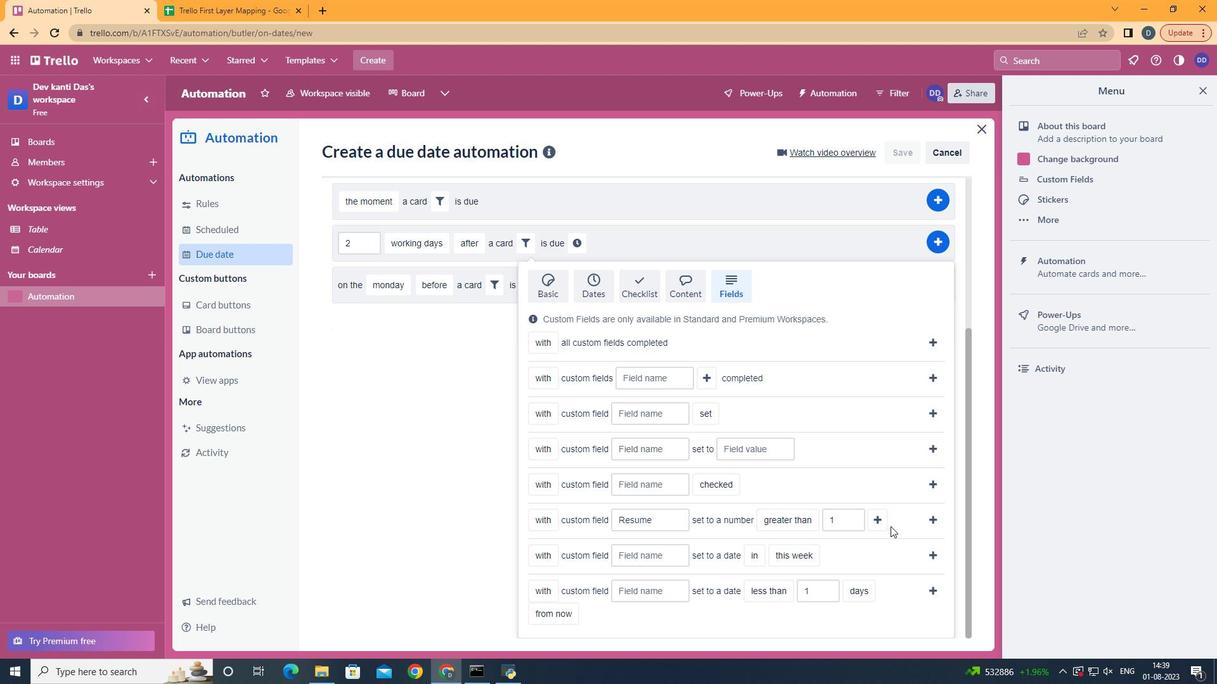 
Action: Mouse pressed left at (884, 521)
Screenshot: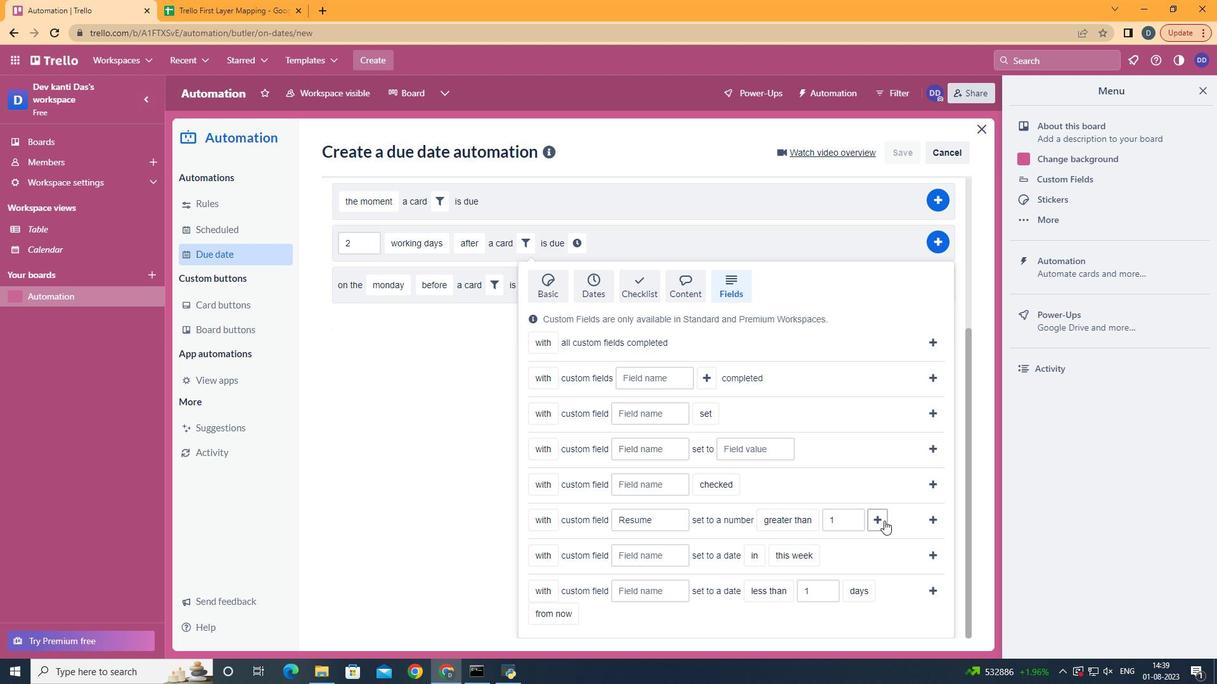 
Action: Mouse moved to (604, 528)
Screenshot: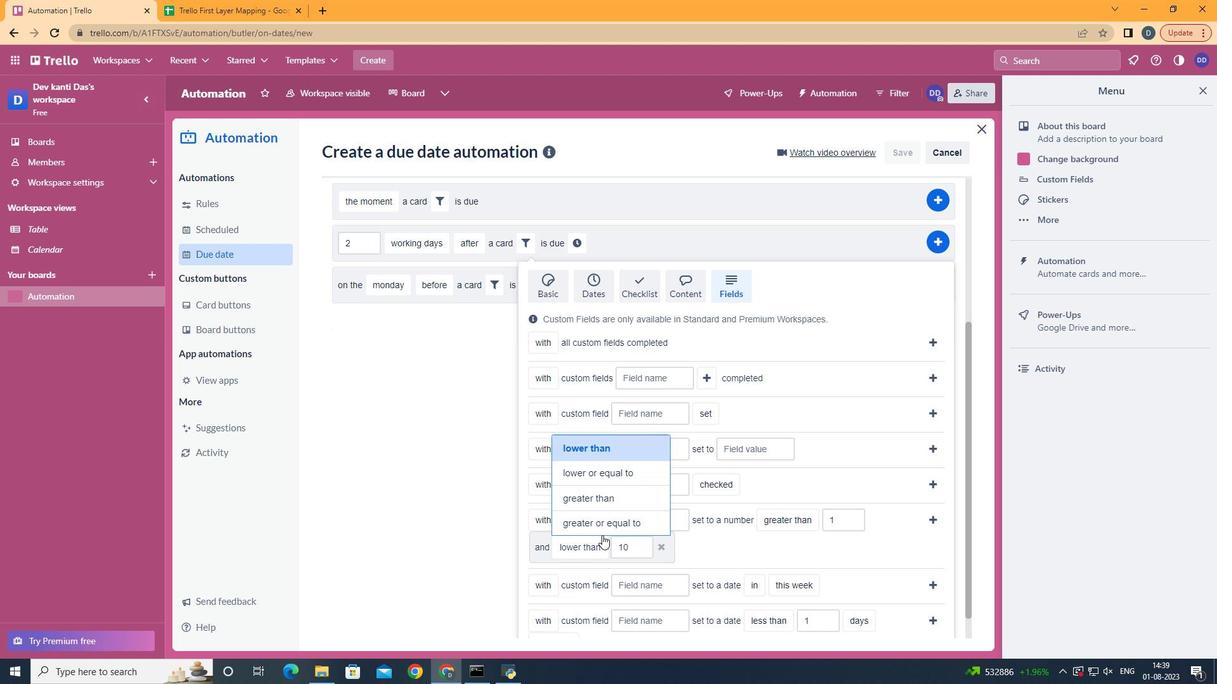 
Action: Mouse pressed left at (604, 528)
Screenshot: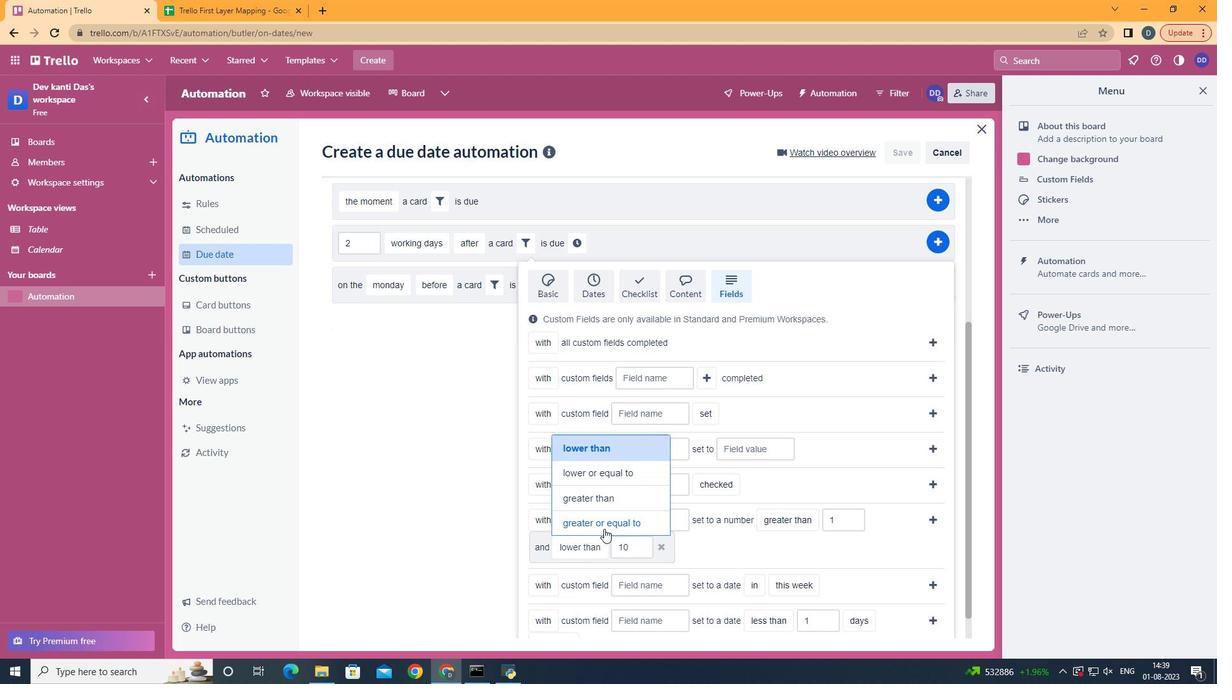 
Action: Mouse moved to (925, 518)
Screenshot: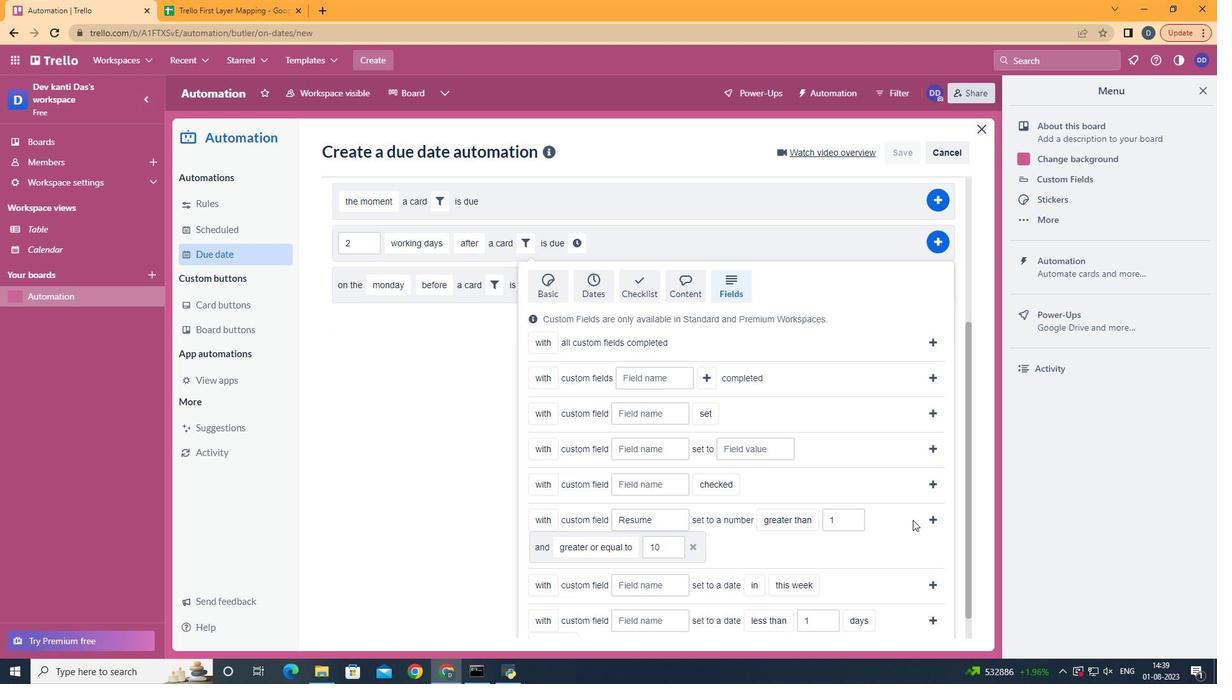 
Action: Mouse pressed left at (925, 518)
Screenshot: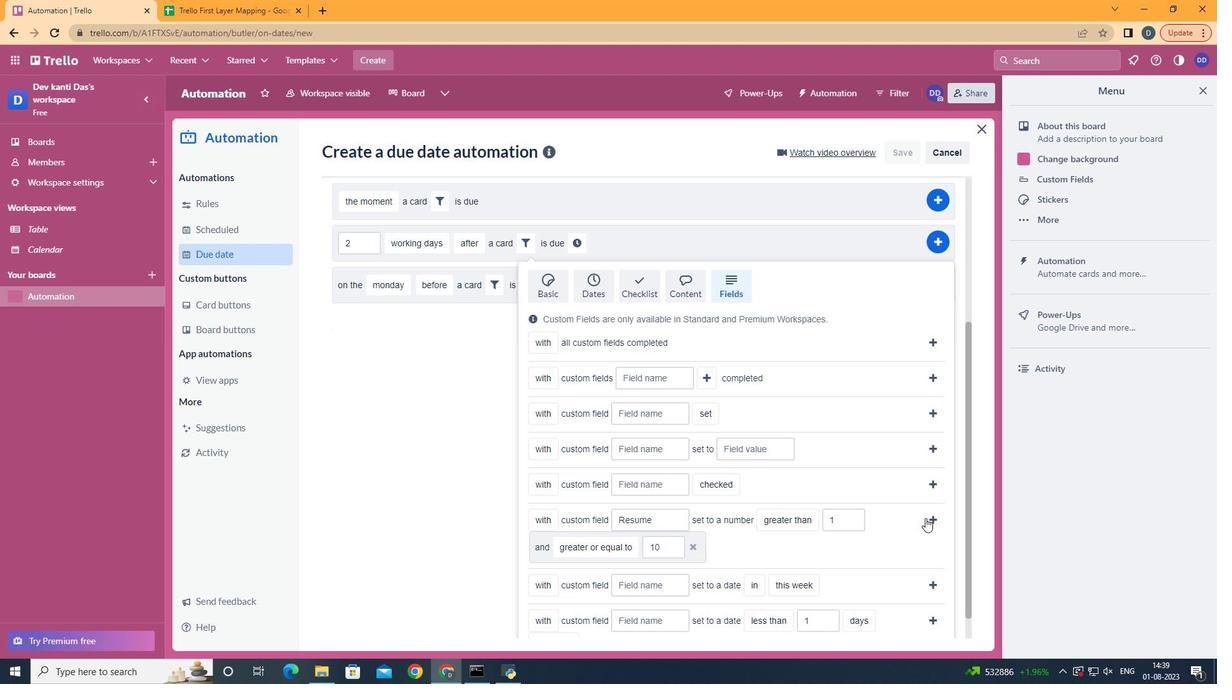 
Action: Mouse moved to (368, 488)
Screenshot: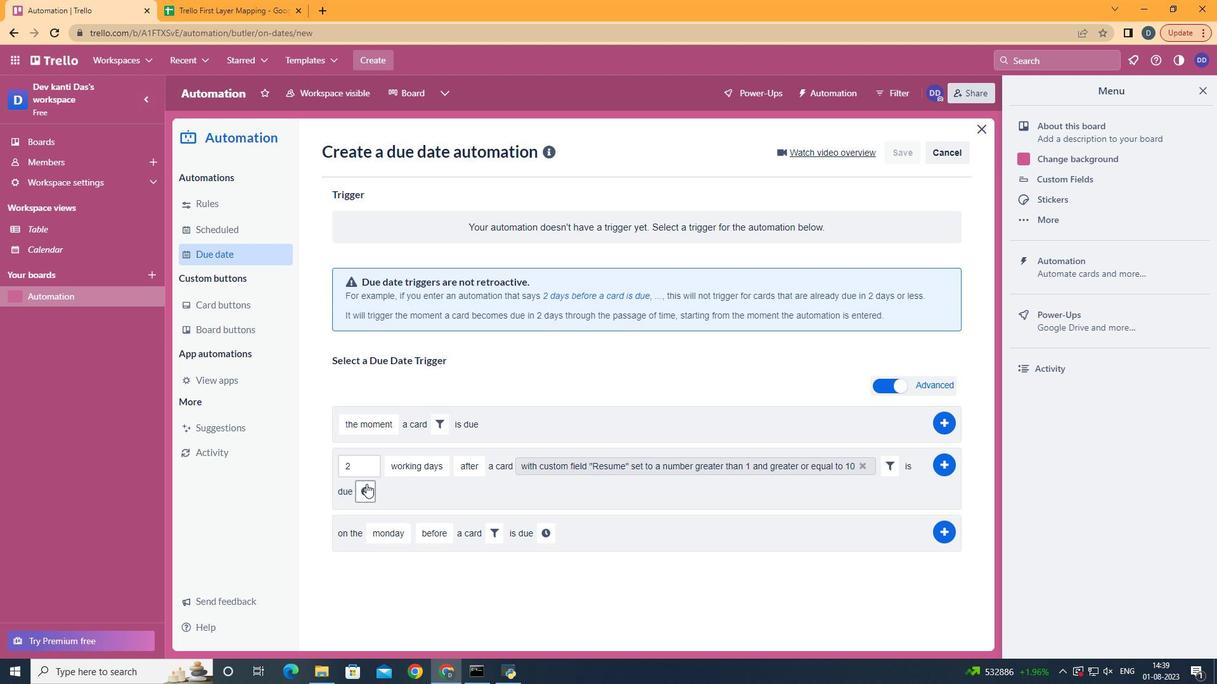 
Action: Mouse pressed left at (368, 488)
Screenshot: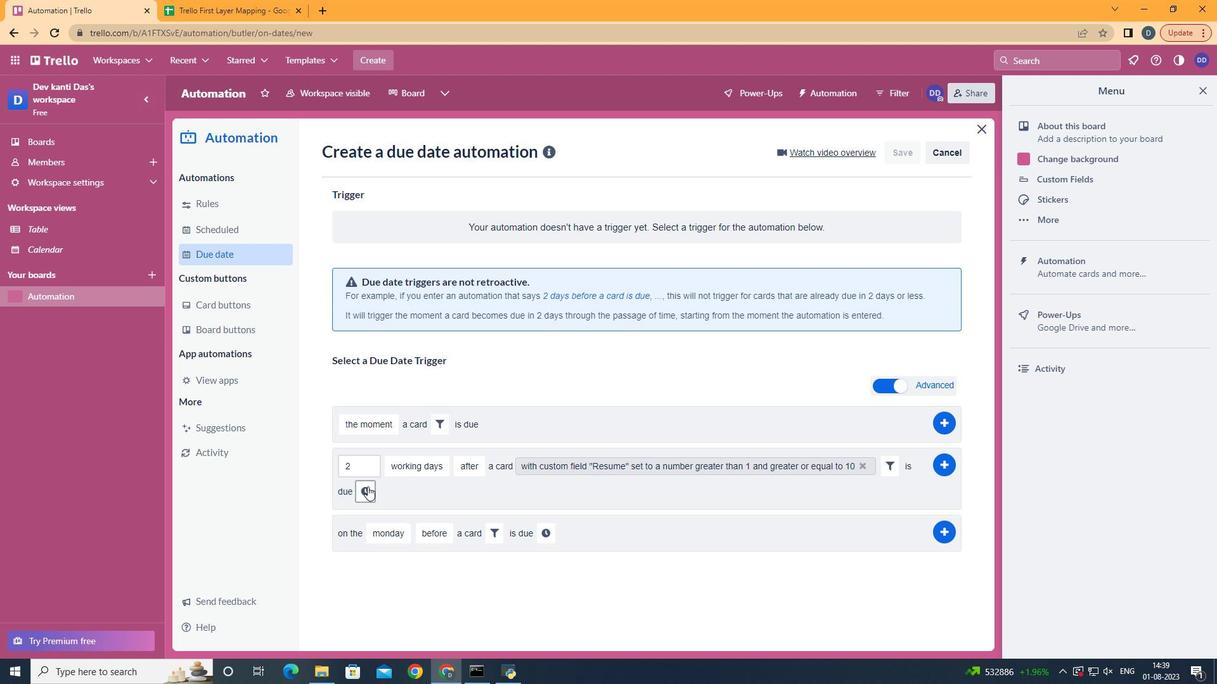 
Action: Mouse moved to (404, 493)
Screenshot: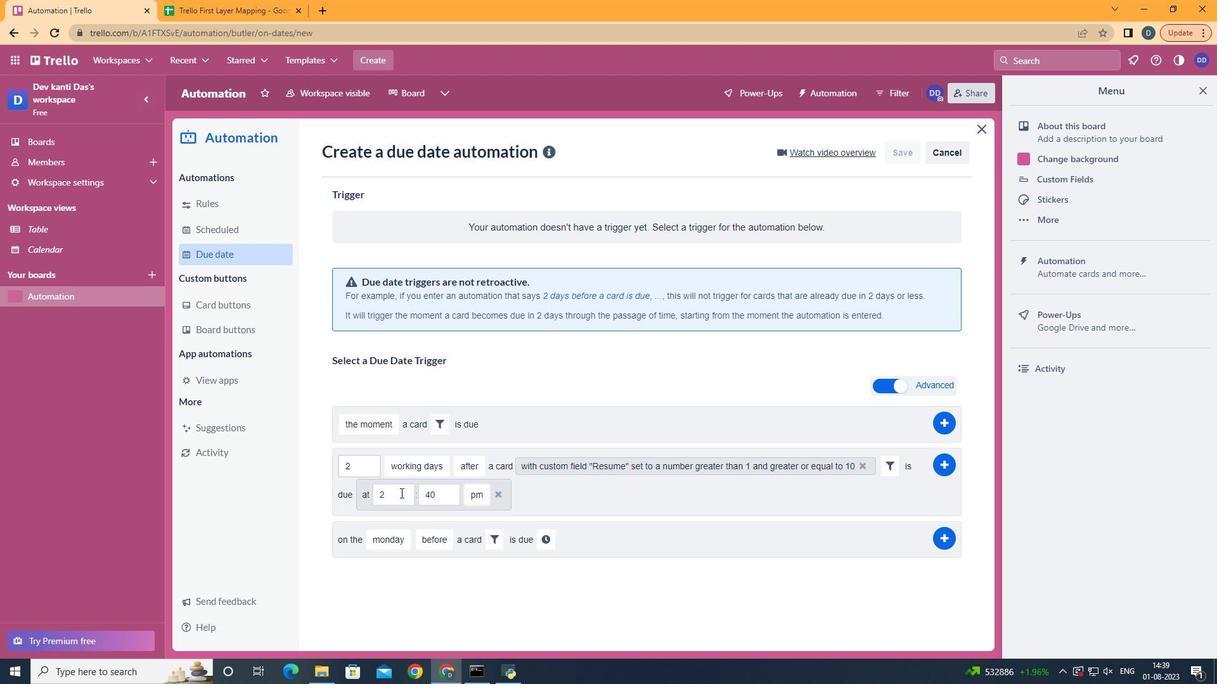 
Action: Mouse pressed left at (404, 493)
Screenshot: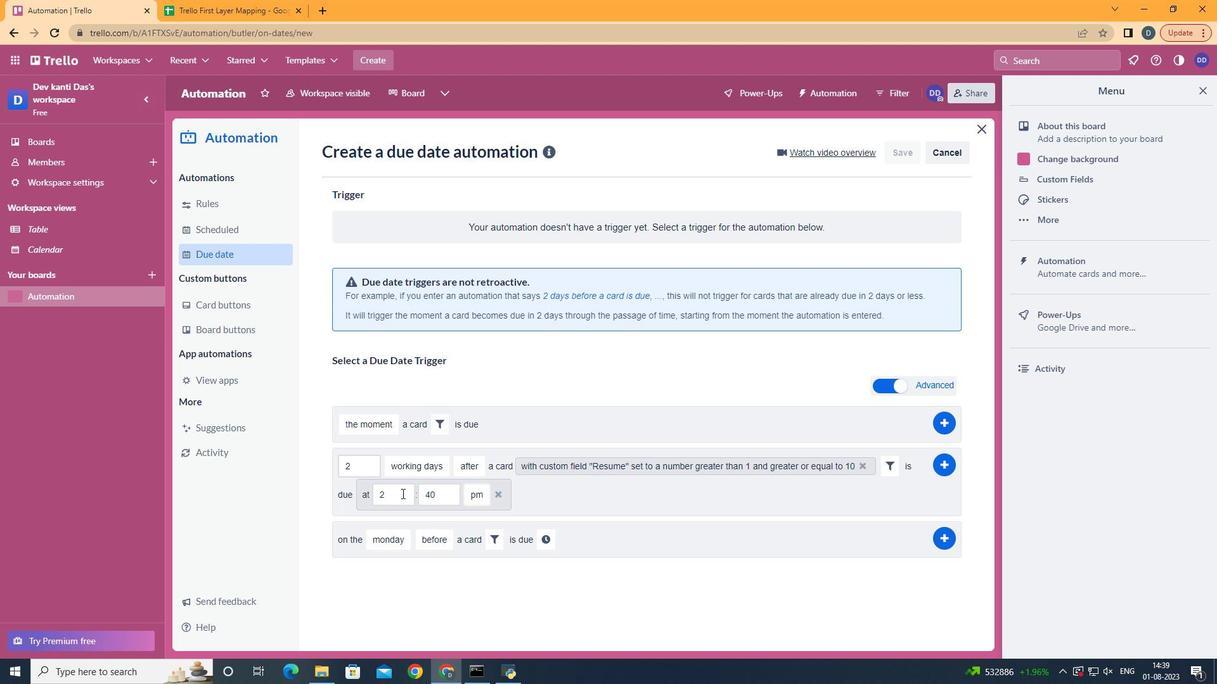 
Action: Key pressed <Key.backspace>11
Screenshot: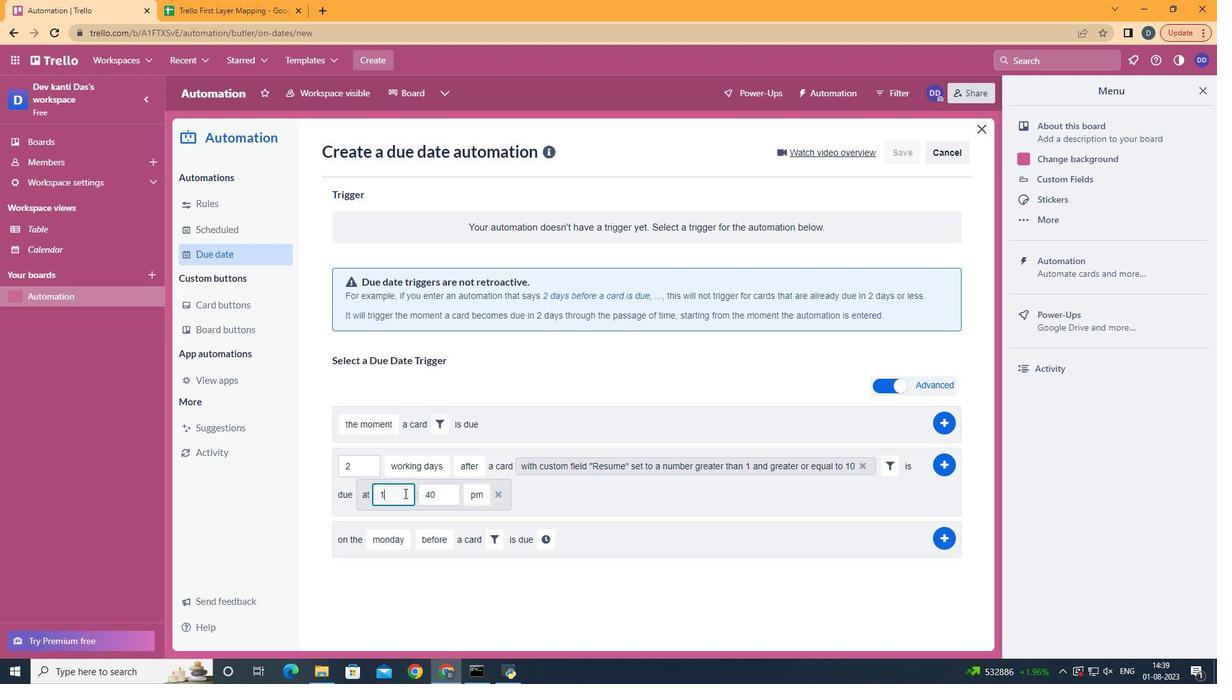 
Action: Mouse moved to (441, 497)
Screenshot: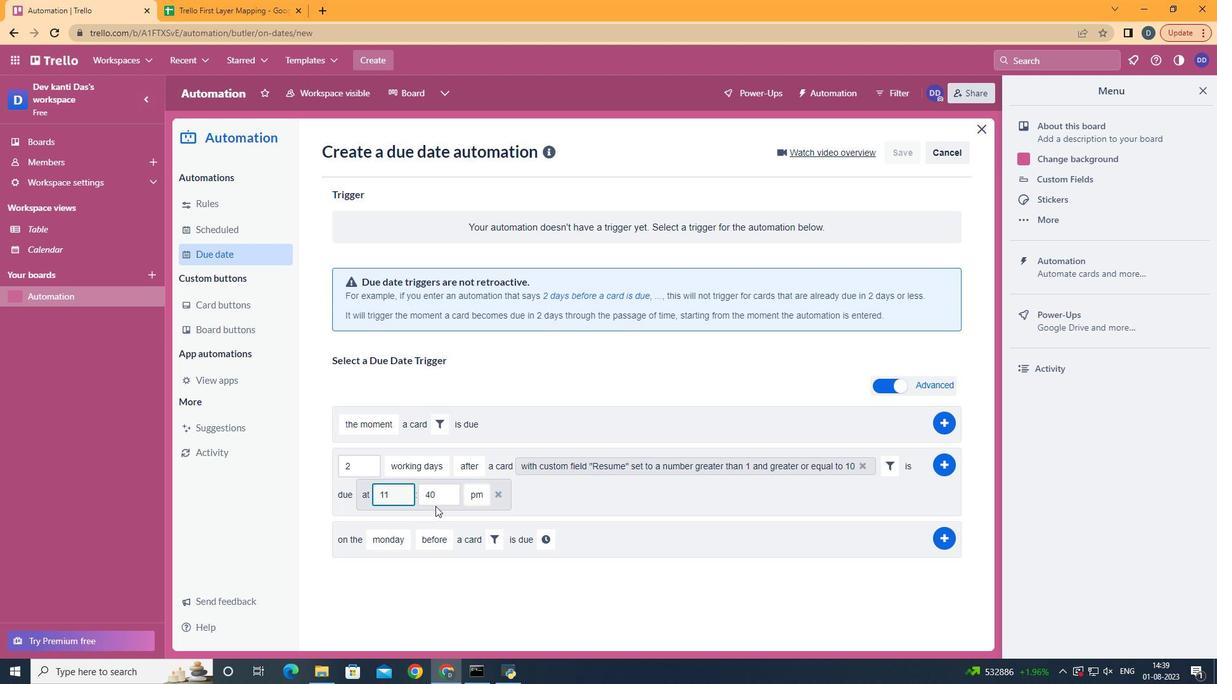 
Action: Mouse pressed left at (441, 497)
Screenshot: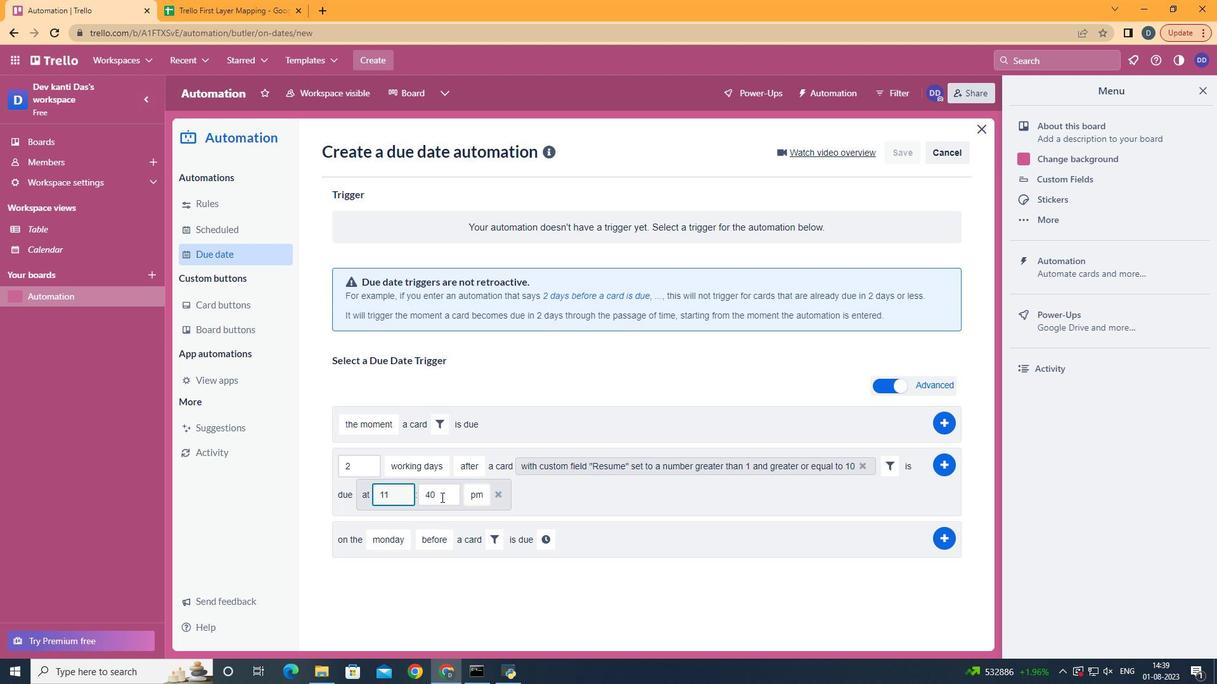 
Action: Key pressed <Key.backspace><Key.backspace>00
Screenshot: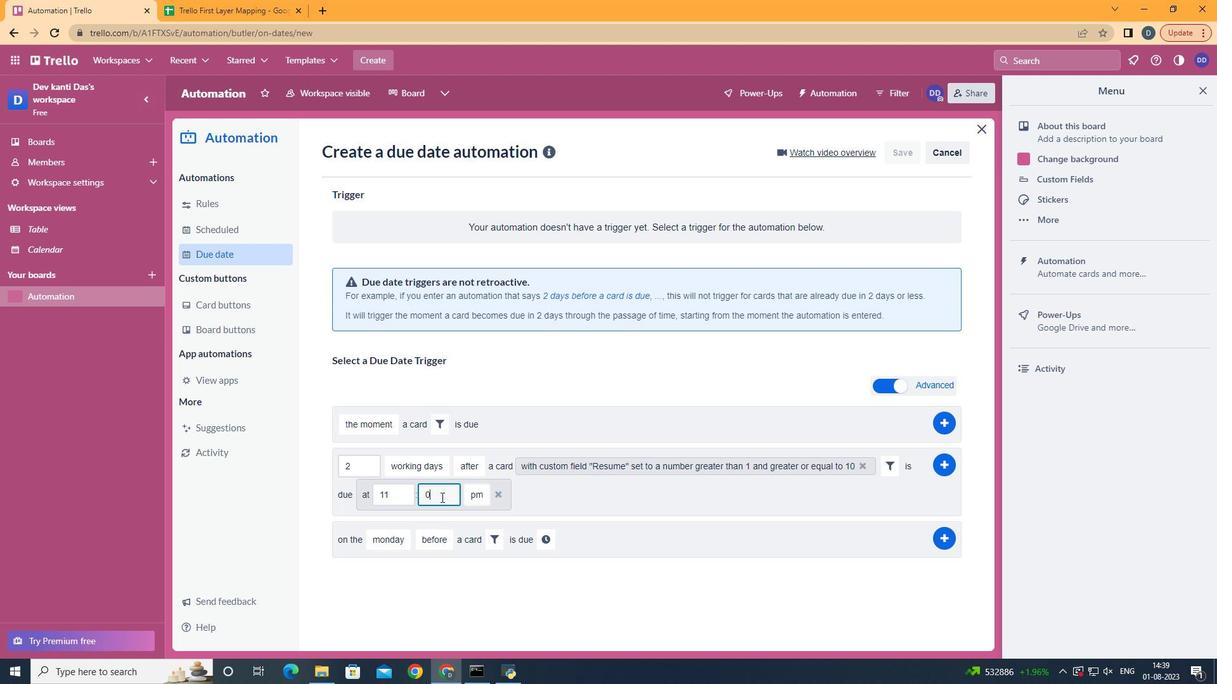 
Action: Mouse moved to (479, 521)
Screenshot: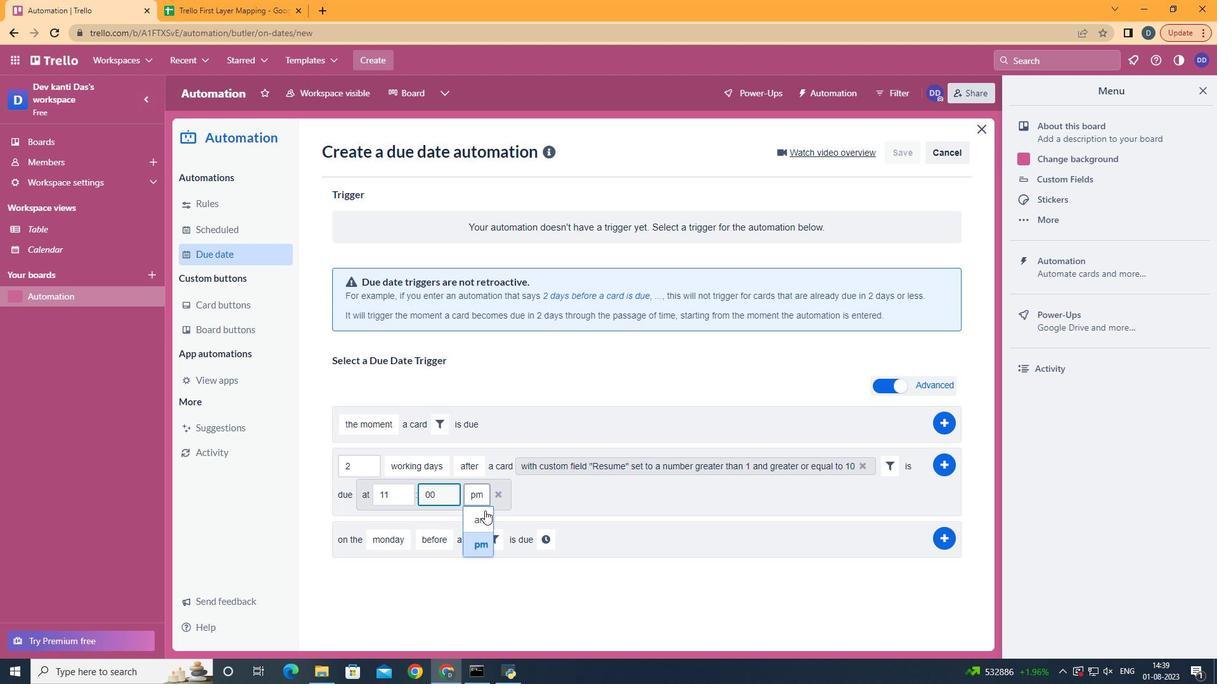 
Action: Mouse pressed left at (479, 521)
Screenshot: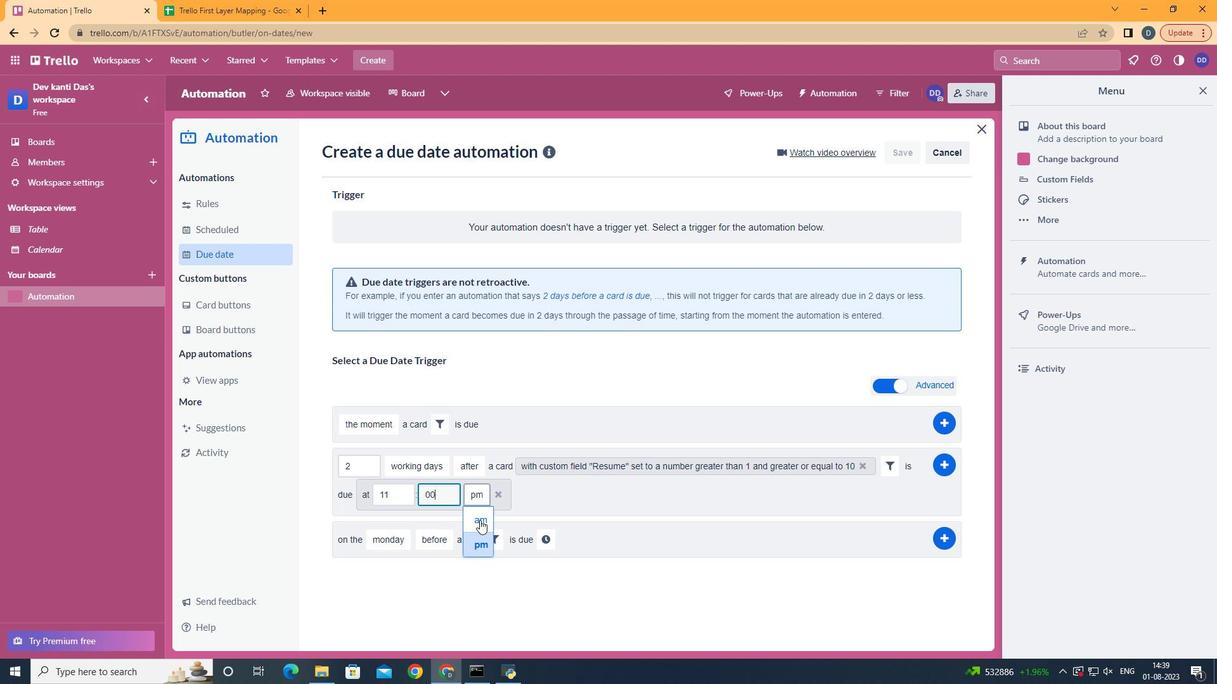 
Action: Mouse moved to (954, 458)
Screenshot: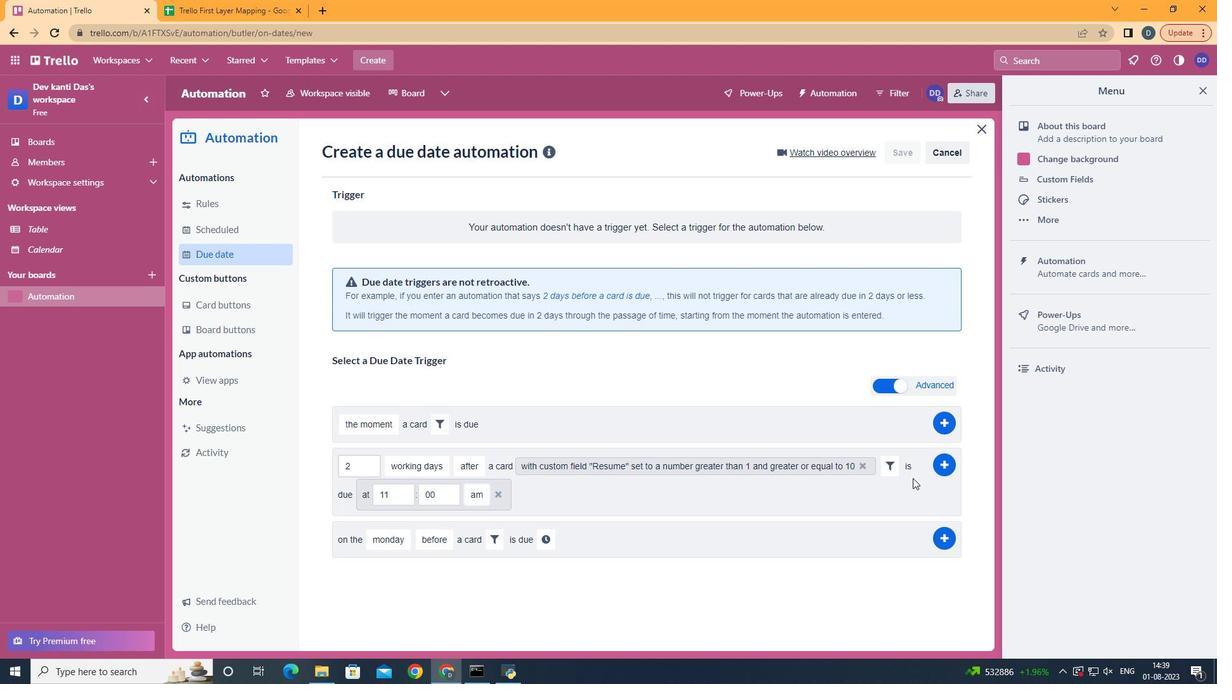 
Action: Mouse pressed left at (954, 458)
Screenshot: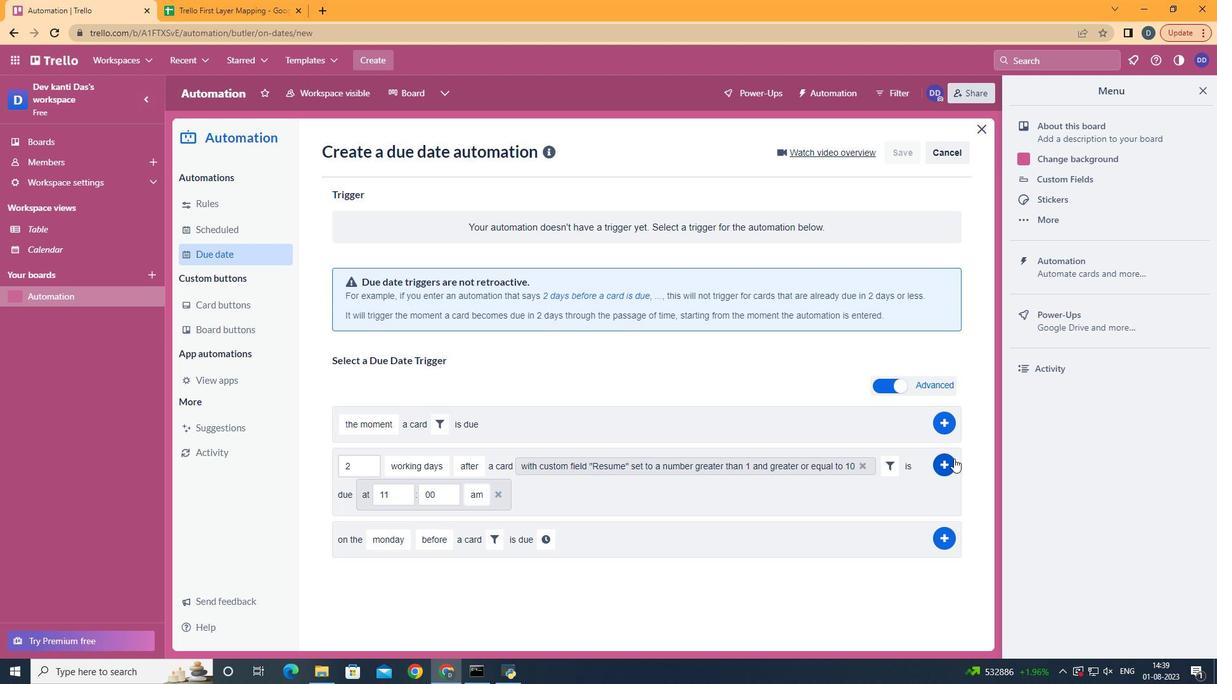 
Action: Mouse moved to (609, 310)
Screenshot: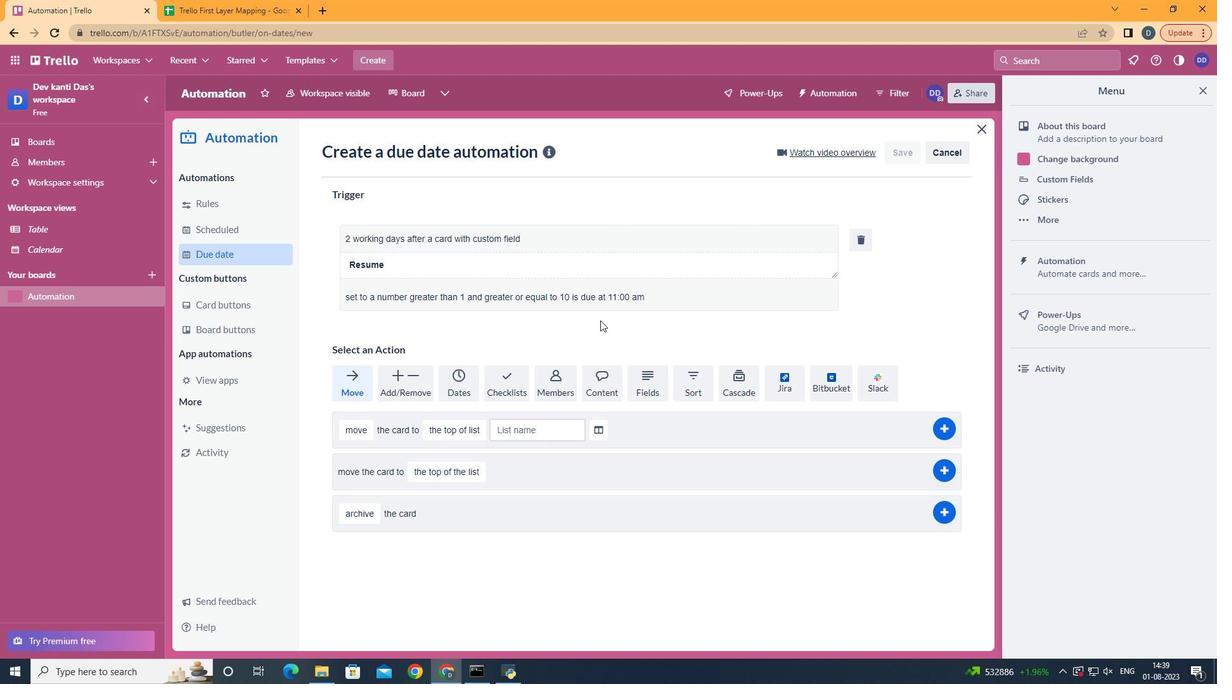 
